 Task: Find connections with filter location Bosanska Krupa with filter topic #careerswith filter profile language Potuguese with filter current company Sungrow Power Supply Co., Ltd. with filter school Rajiv Gandhi Prodoyogiki Vishwavidyalaya, Bhopal with filter industry Glass, Ceramics and Concrete Manufacturing with filter service category Typing with filter keywords title Chief Engineer
Action: Mouse moved to (475, 92)
Screenshot: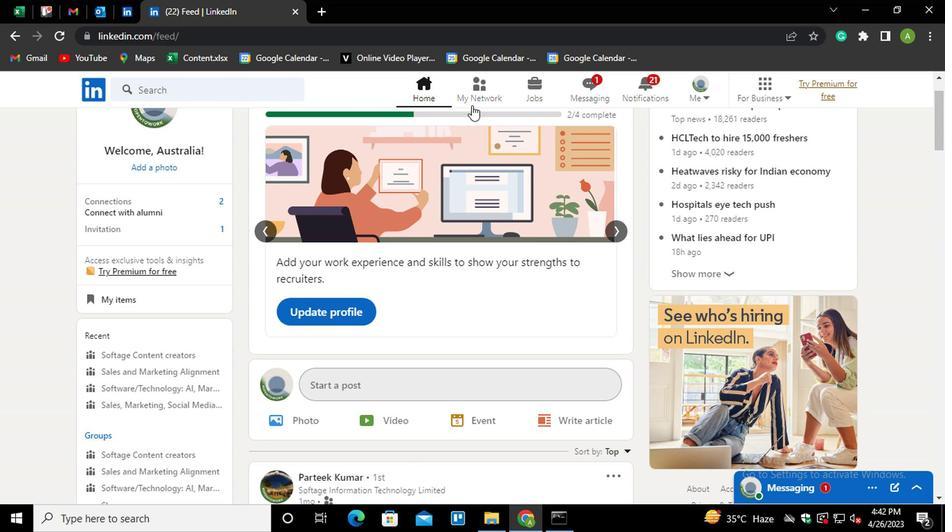 
Action: Mouse pressed left at (475, 92)
Screenshot: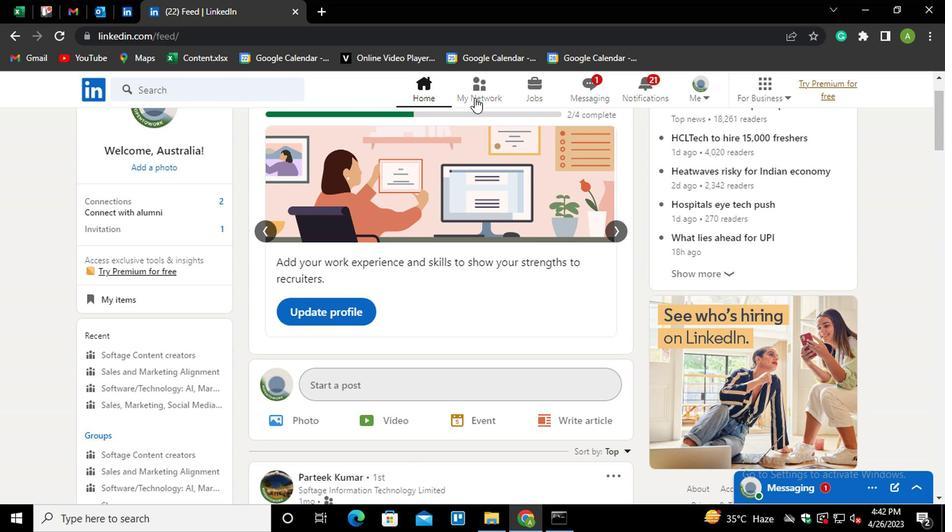 
Action: Mouse moved to (475, 88)
Screenshot: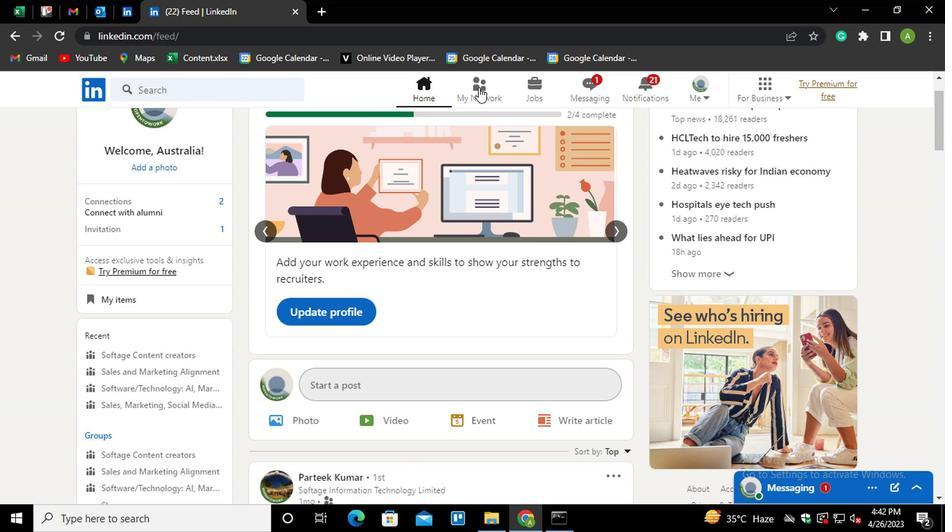 
Action: Mouse pressed left at (475, 88)
Screenshot: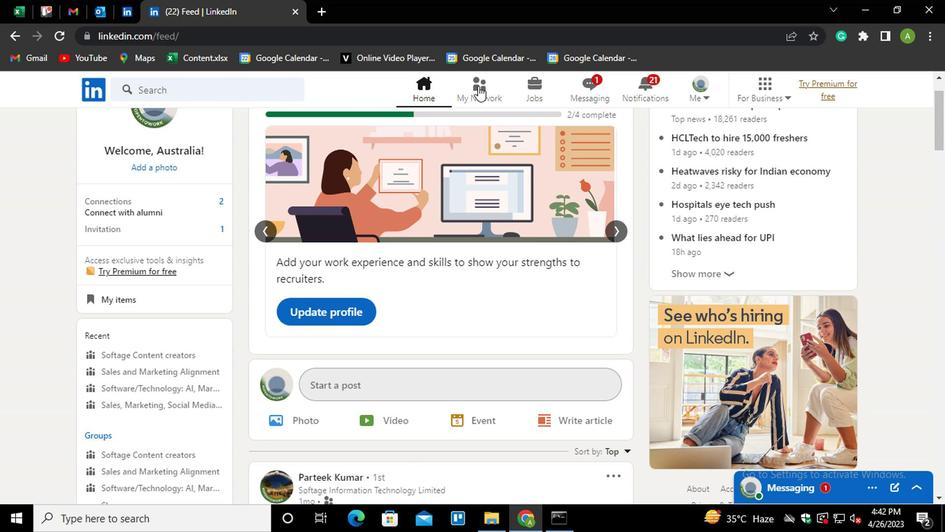 
Action: Mouse moved to (160, 165)
Screenshot: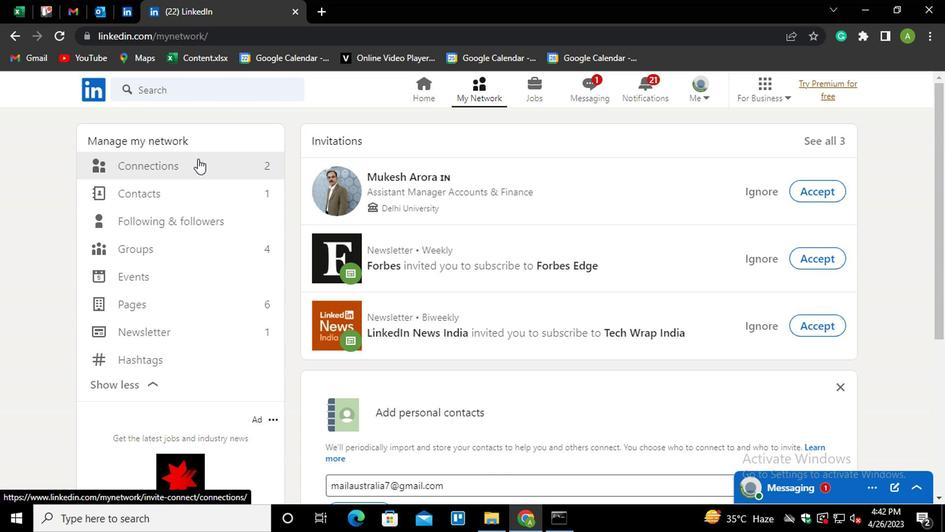 
Action: Mouse pressed left at (160, 165)
Screenshot: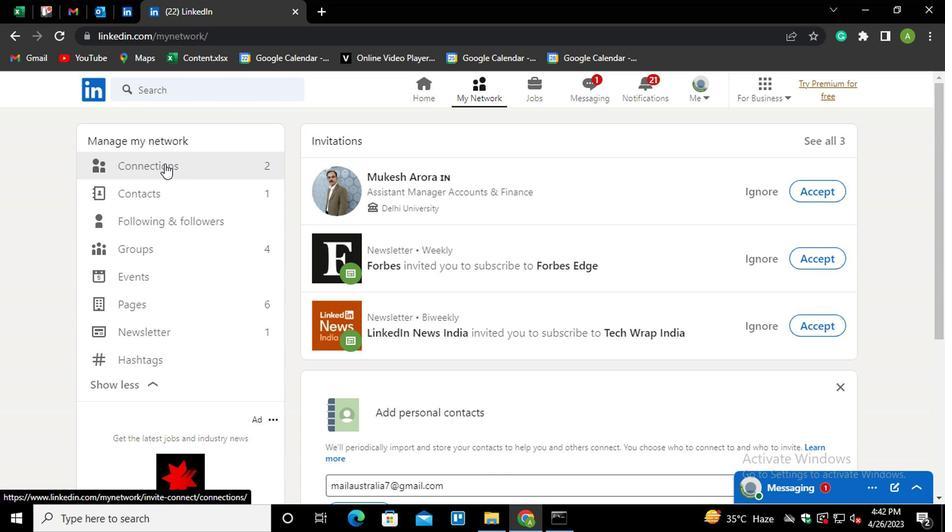 
Action: Mouse moved to (556, 171)
Screenshot: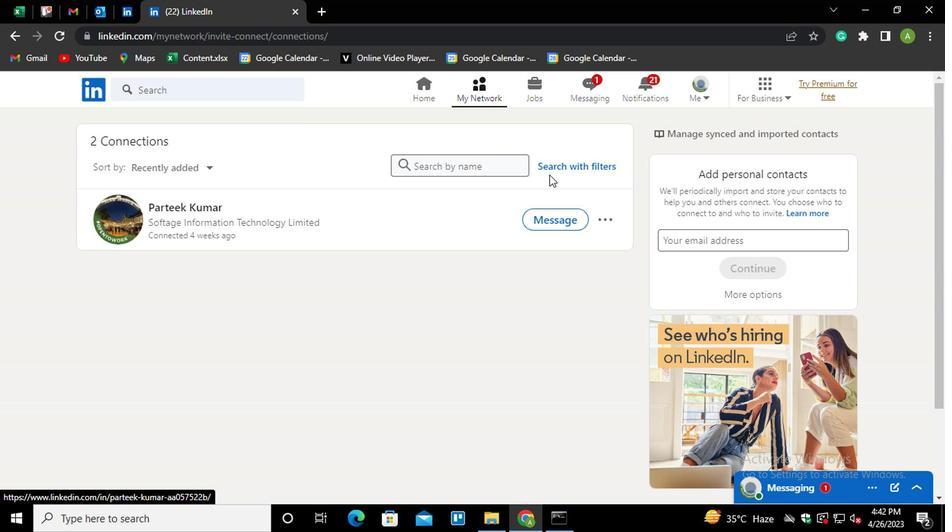 
Action: Mouse pressed left at (556, 171)
Screenshot: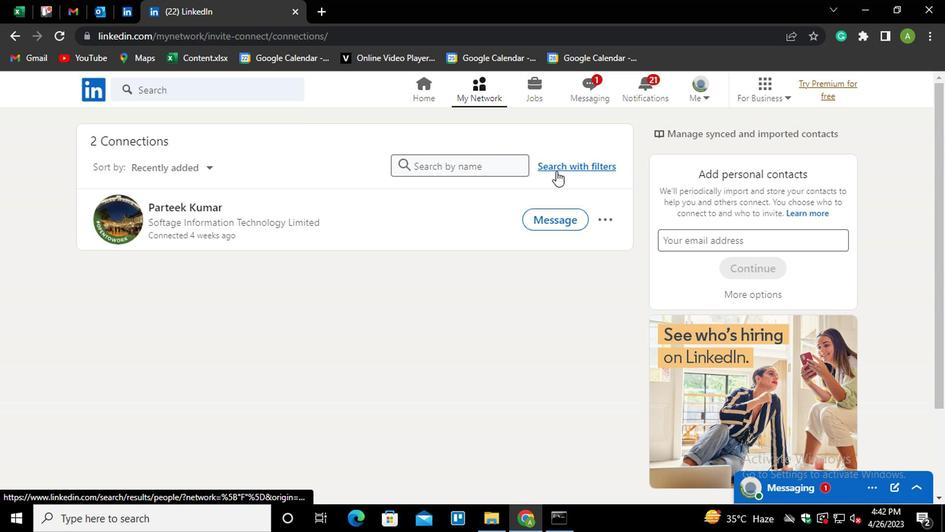 
Action: Mouse moved to (457, 133)
Screenshot: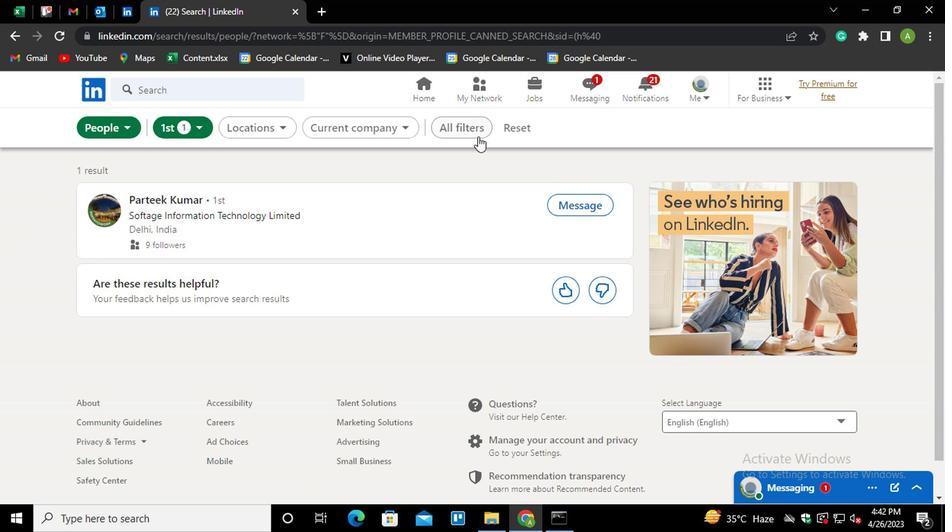 
Action: Mouse pressed left at (457, 133)
Screenshot: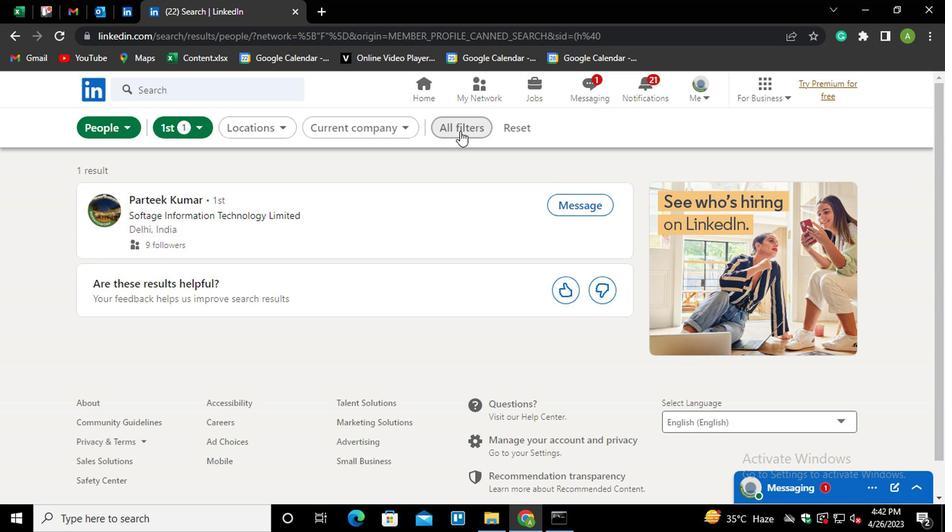 
Action: Mouse moved to (655, 255)
Screenshot: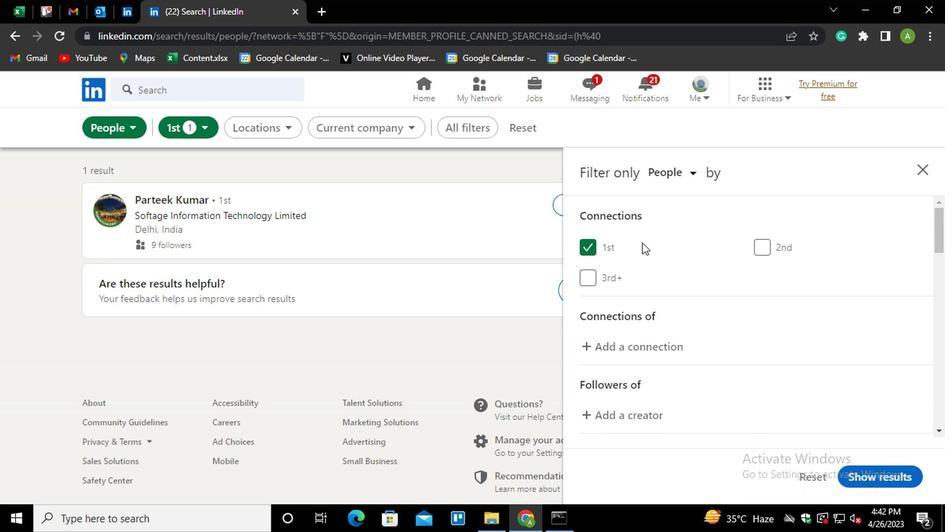 
Action: Mouse scrolled (655, 254) with delta (0, 0)
Screenshot: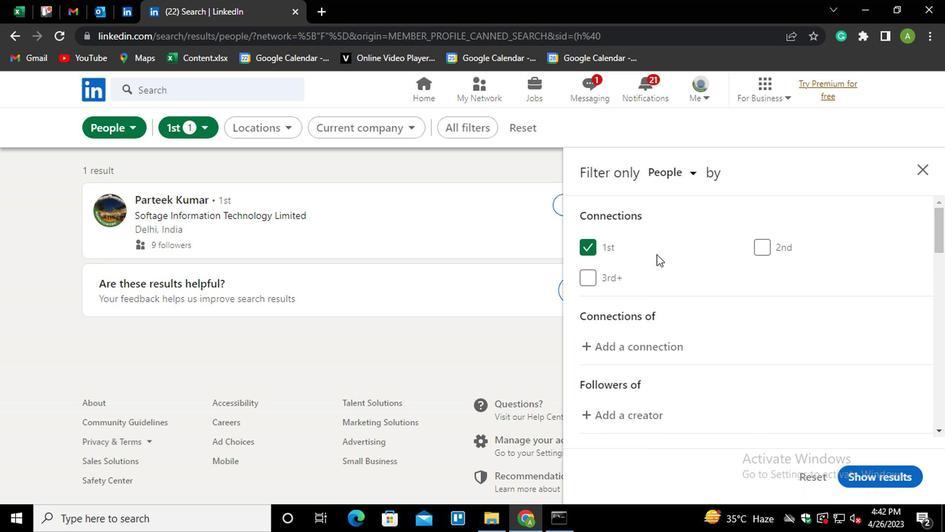 
Action: Mouse scrolled (655, 254) with delta (0, 0)
Screenshot: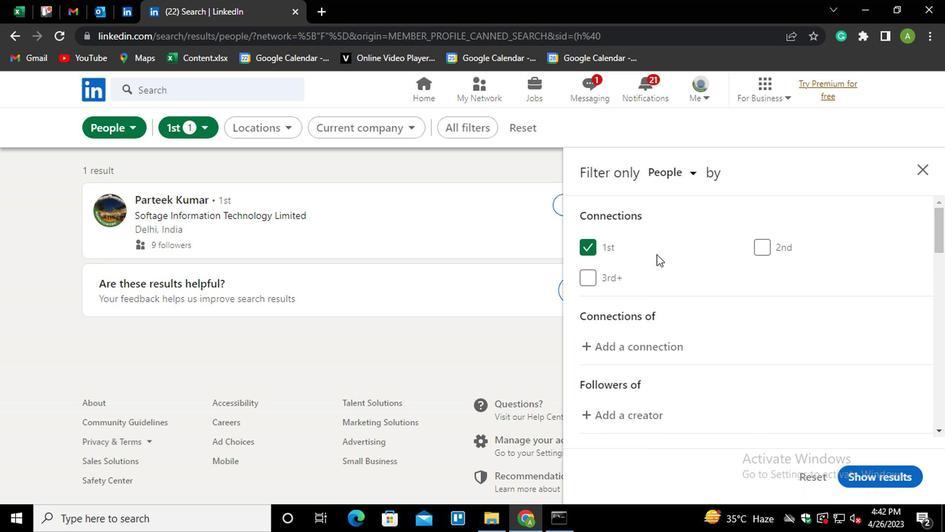 
Action: Mouse moved to (655, 263)
Screenshot: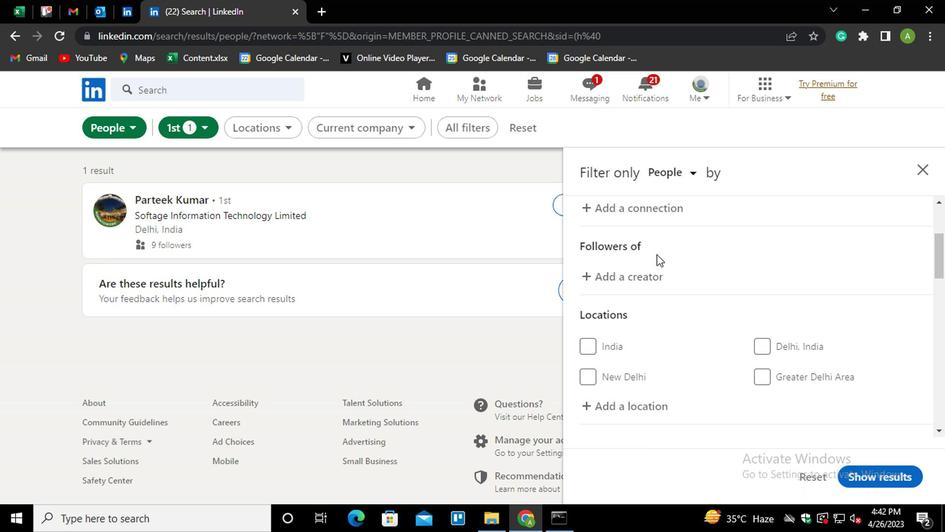 
Action: Mouse scrolled (655, 262) with delta (0, 0)
Screenshot: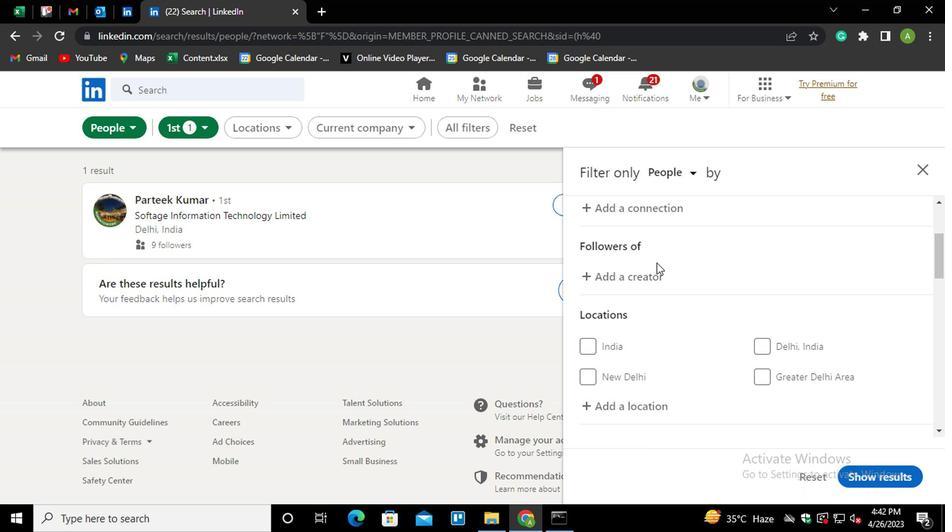 
Action: Mouse moved to (619, 340)
Screenshot: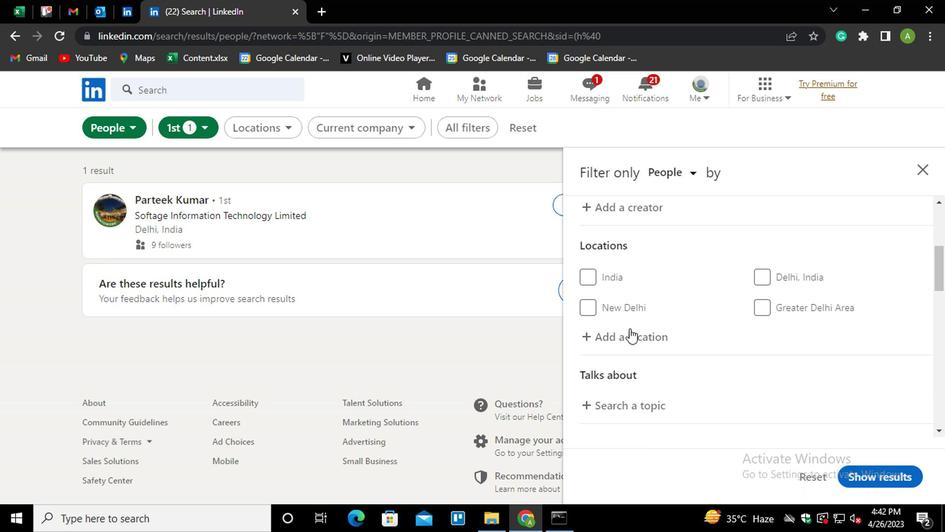 
Action: Mouse pressed left at (619, 340)
Screenshot: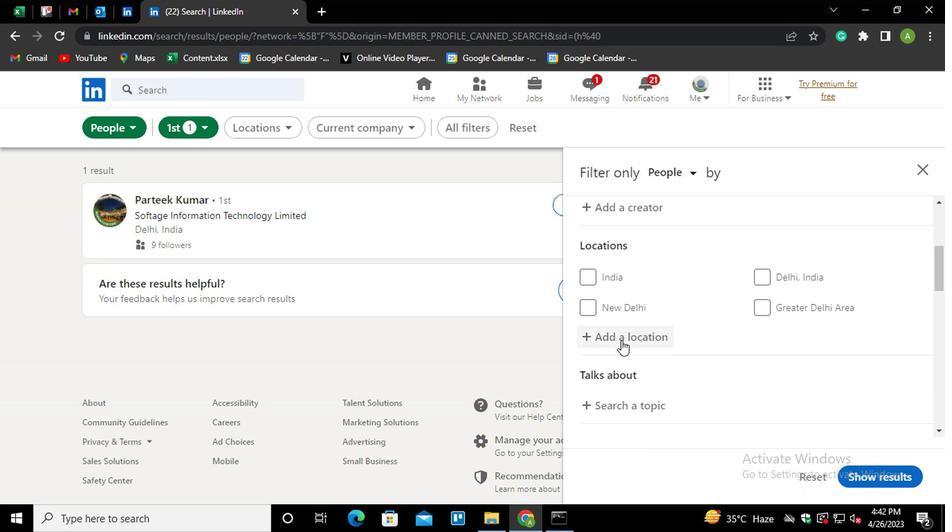
Action: Mouse moved to (634, 334)
Screenshot: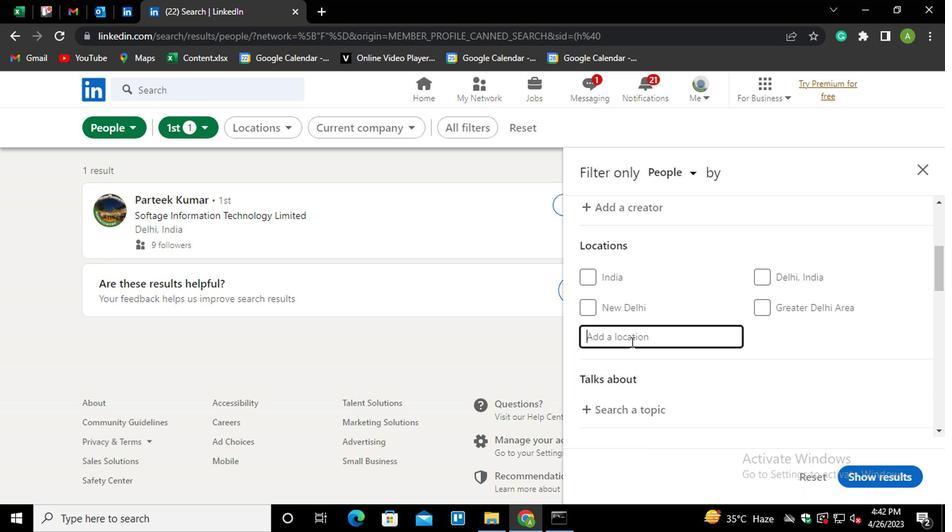 
Action: Mouse pressed left at (634, 334)
Screenshot: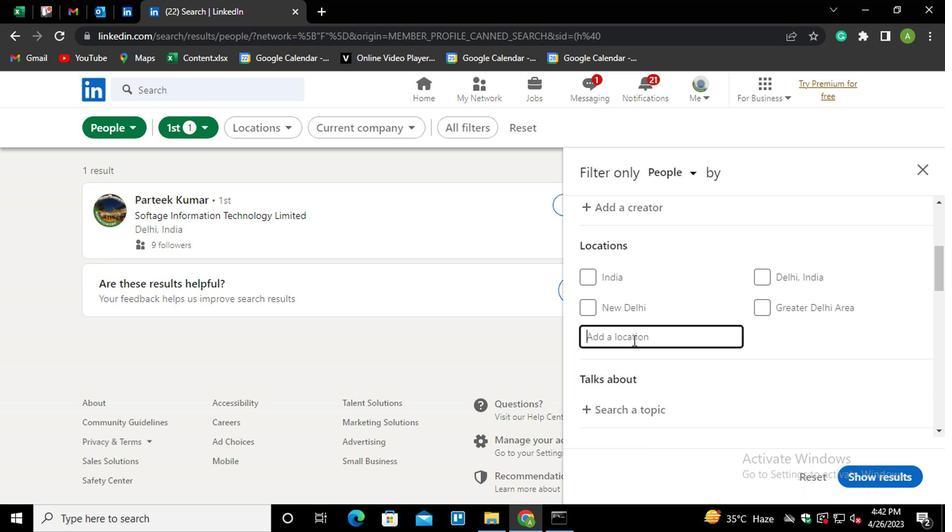 
Action: Mouse moved to (657, 321)
Screenshot: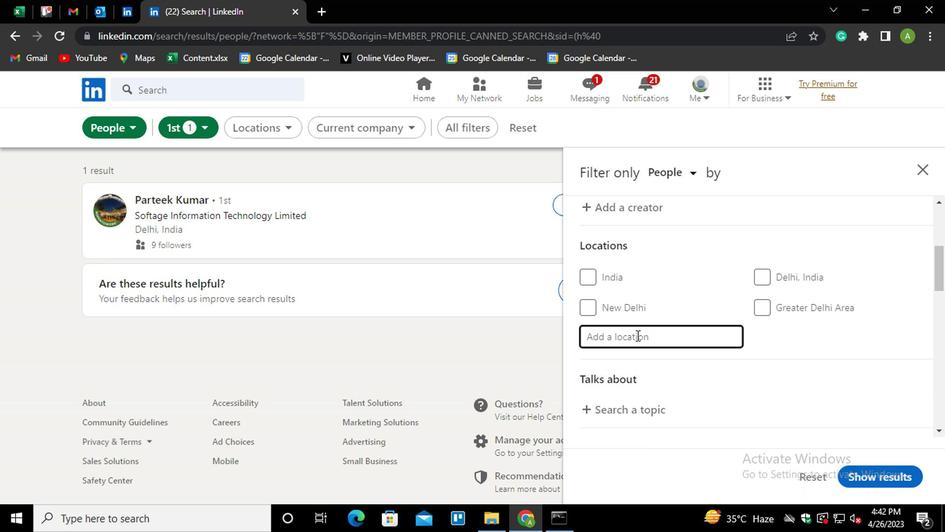 
Action: Key pressed <Key.shift_r>Bosanska<Key.down><Key.enter>
Screenshot: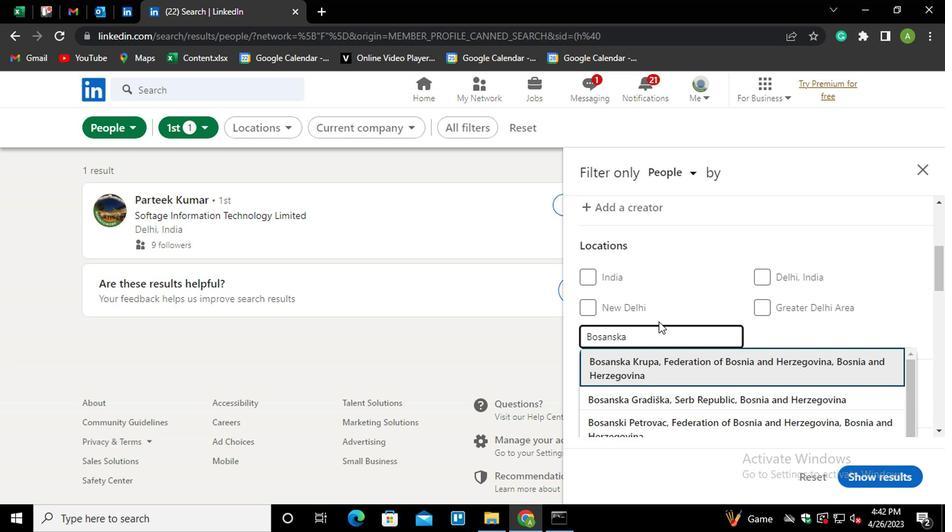 
Action: Mouse moved to (679, 292)
Screenshot: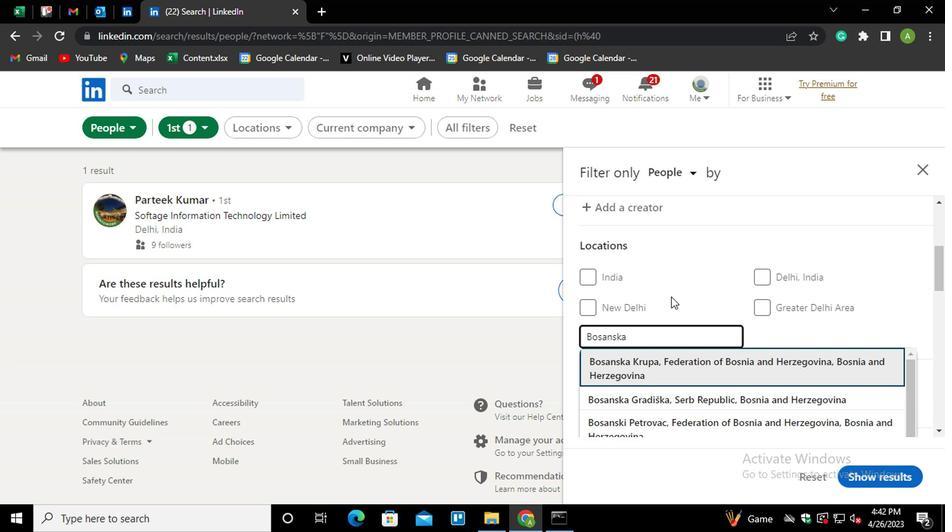 
Action: Mouse scrolled (679, 292) with delta (0, 0)
Screenshot: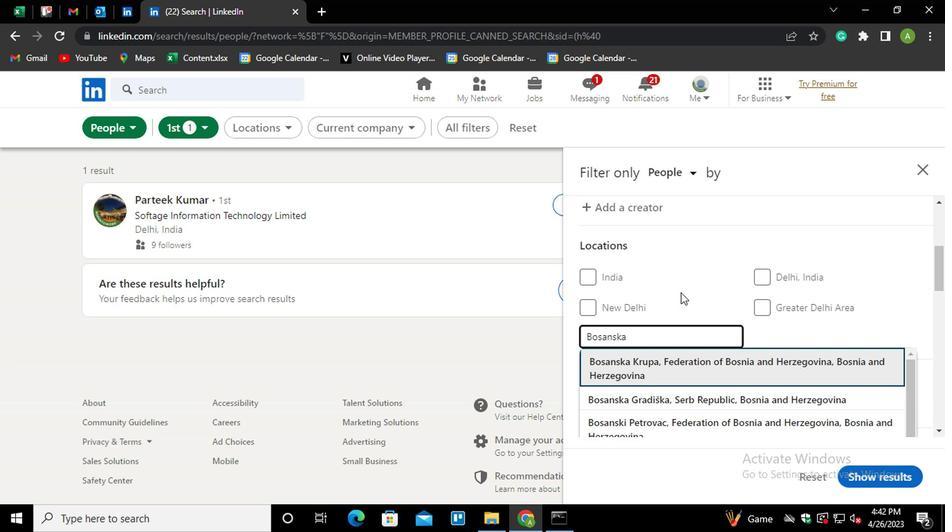 
Action: Mouse moved to (683, 290)
Screenshot: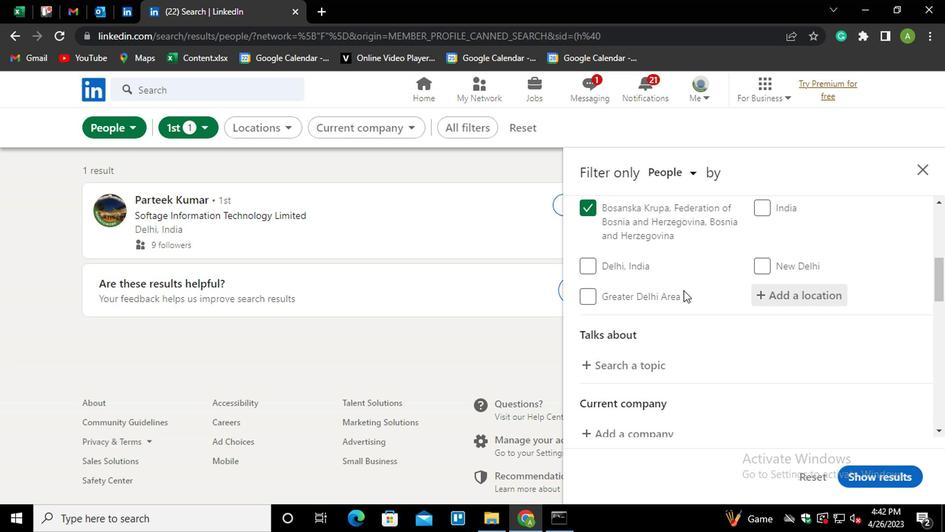 
Action: Mouse scrolled (683, 289) with delta (0, 0)
Screenshot: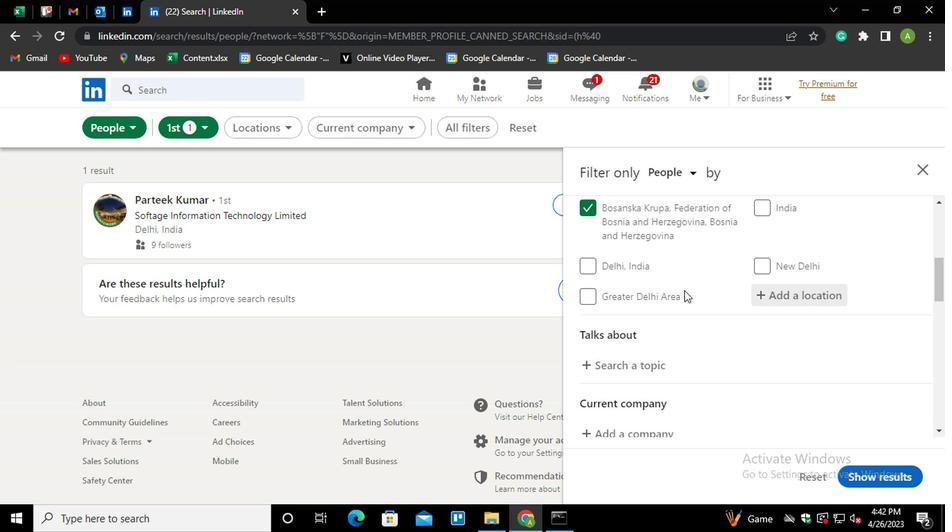 
Action: Mouse moved to (651, 299)
Screenshot: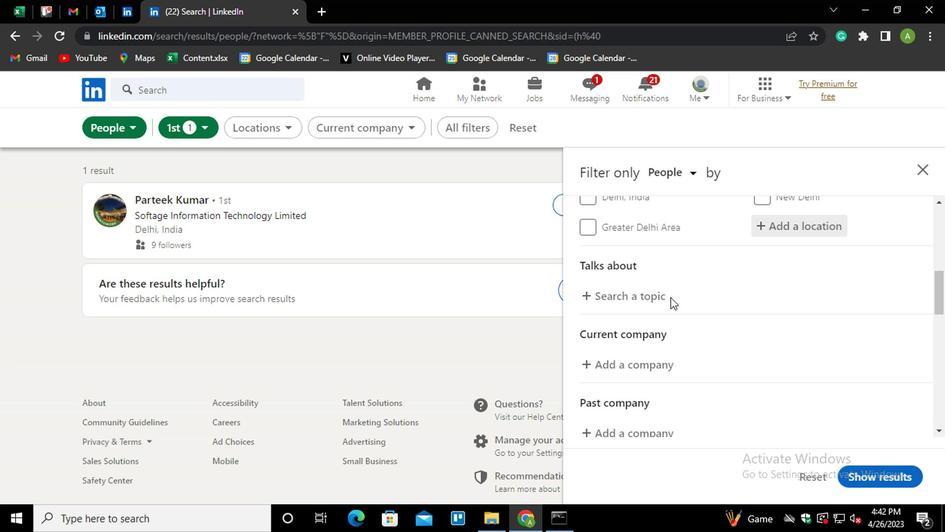 
Action: Mouse pressed left at (651, 299)
Screenshot: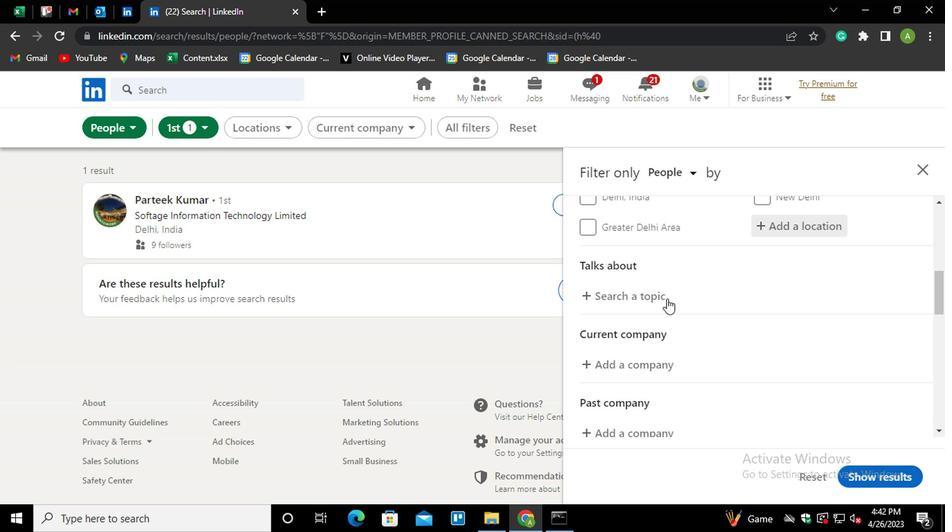 
Action: Mouse moved to (654, 298)
Screenshot: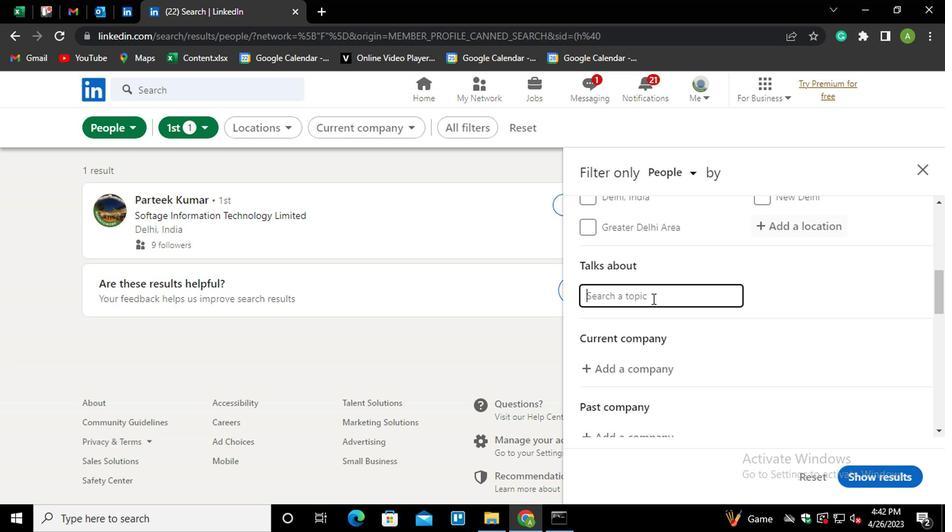 
Action: Mouse pressed left at (654, 298)
Screenshot: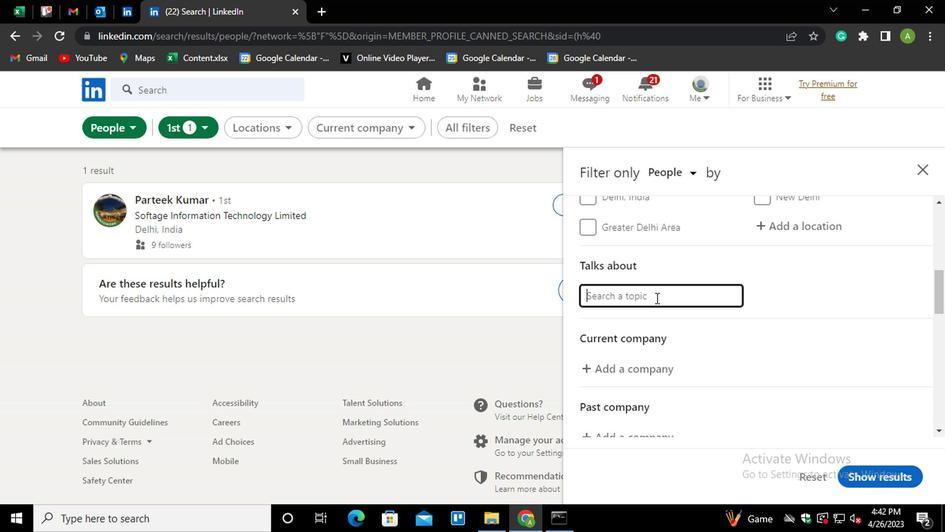 
Action: Key pressed <Key.shift>#CAREERS
Screenshot: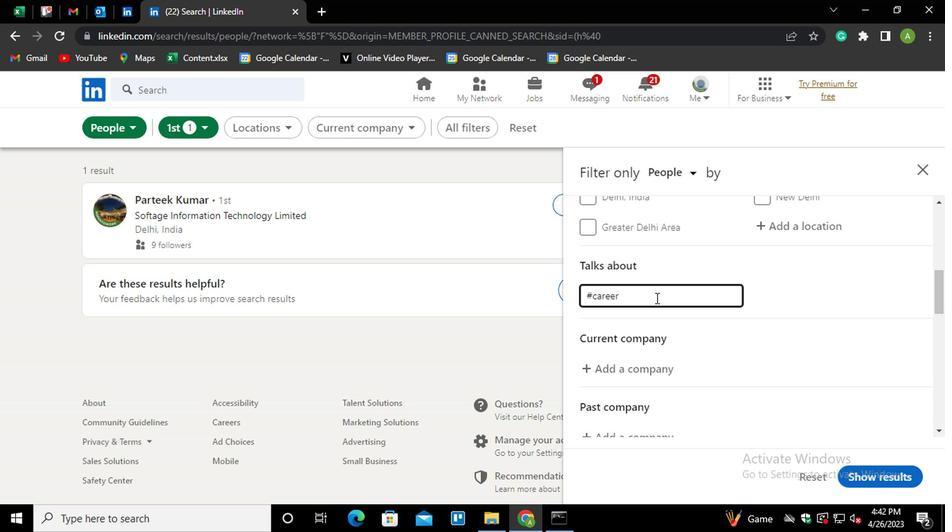 
Action: Mouse moved to (841, 296)
Screenshot: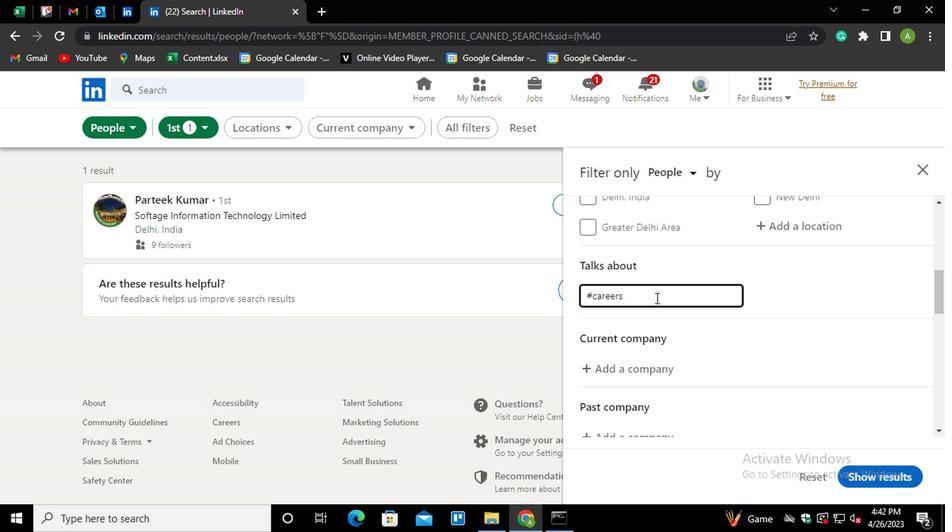 
Action: Mouse pressed left at (841, 296)
Screenshot: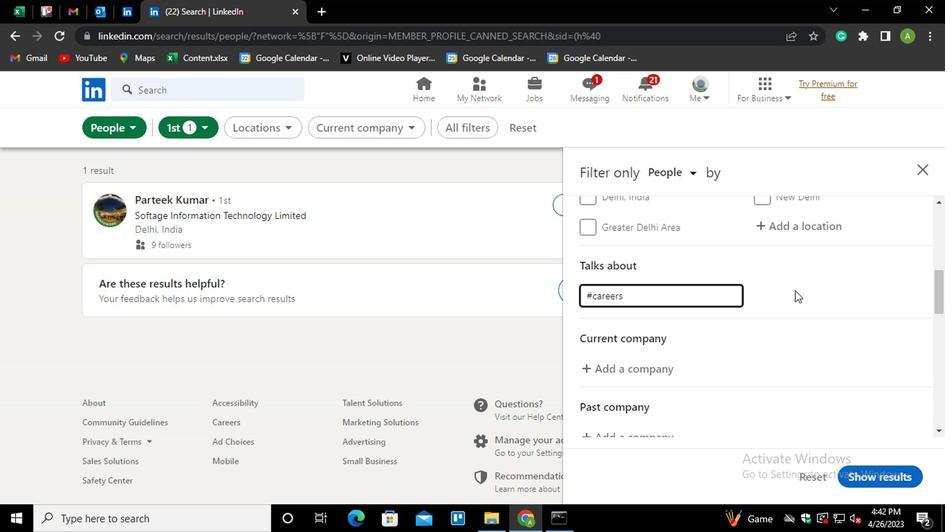 
Action: Mouse moved to (657, 362)
Screenshot: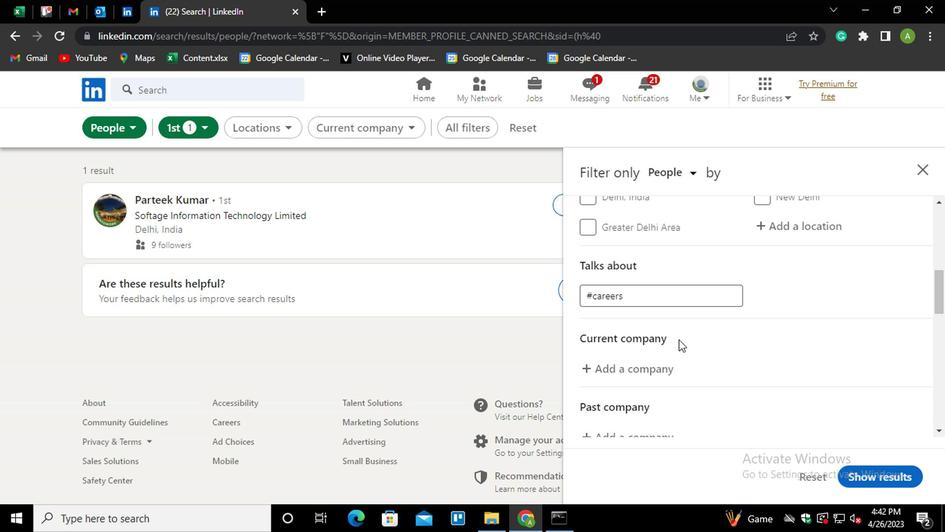 
Action: Mouse pressed left at (657, 362)
Screenshot: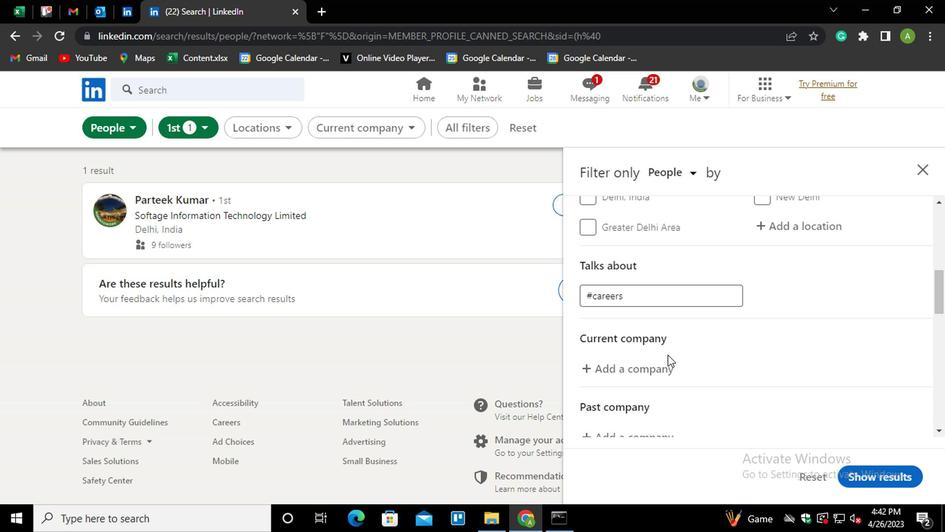 
Action: Mouse moved to (658, 366)
Screenshot: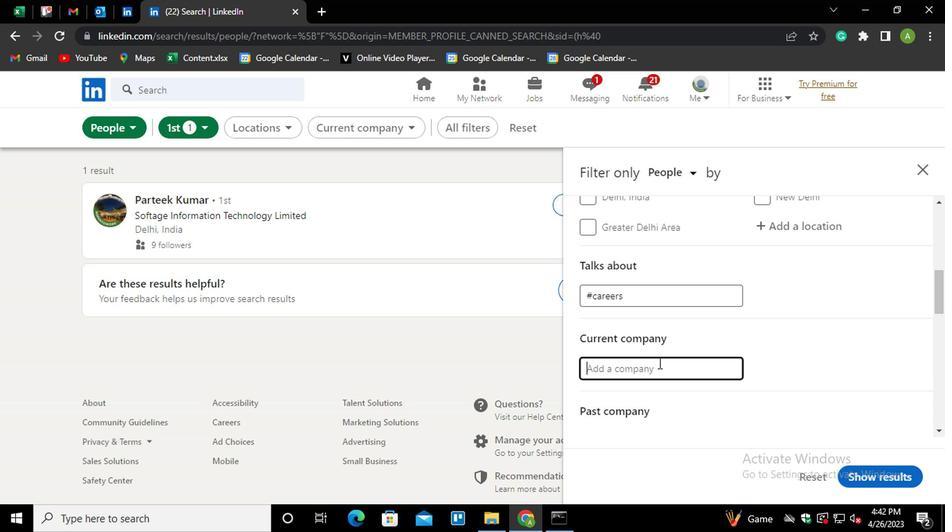 
Action: Mouse pressed left at (658, 366)
Screenshot: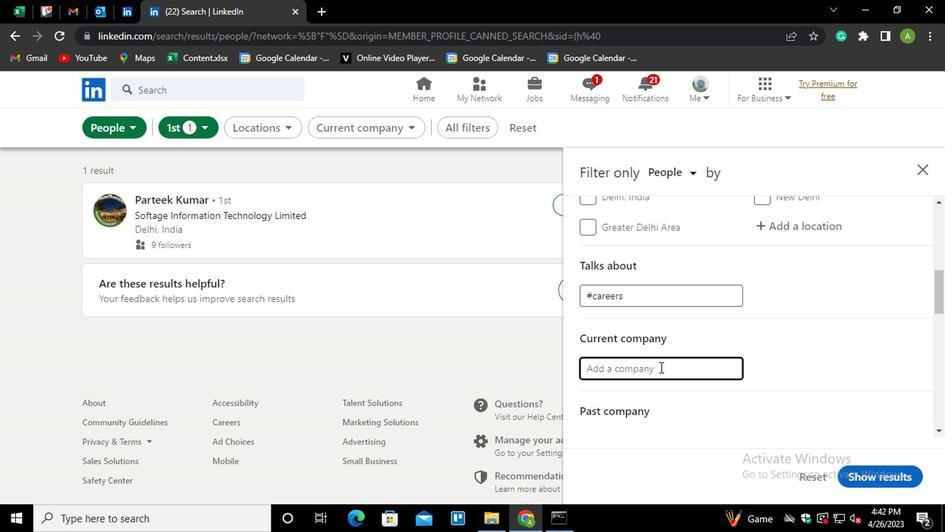 
Action: Mouse moved to (659, 366)
Screenshot: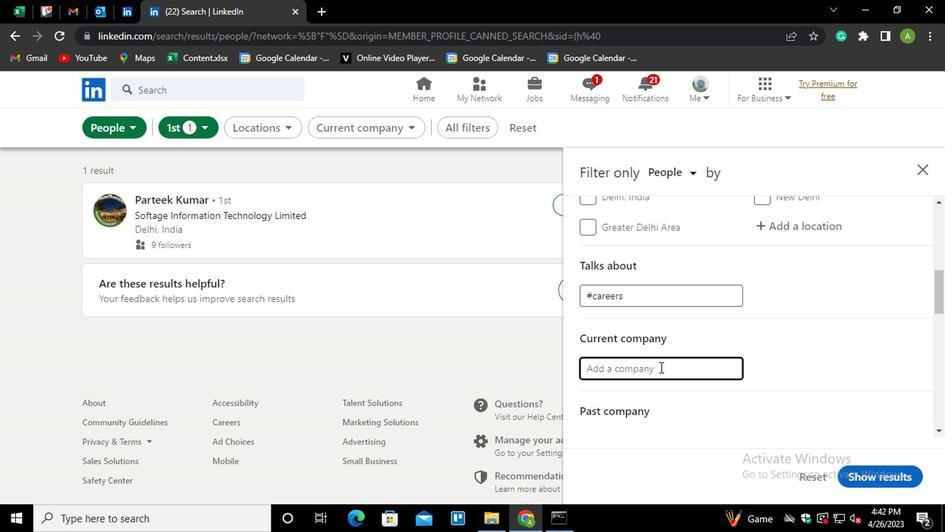 
Action: Key pressed <Key.shift>SUNGROW<Key.down><Key.enter>
Screenshot: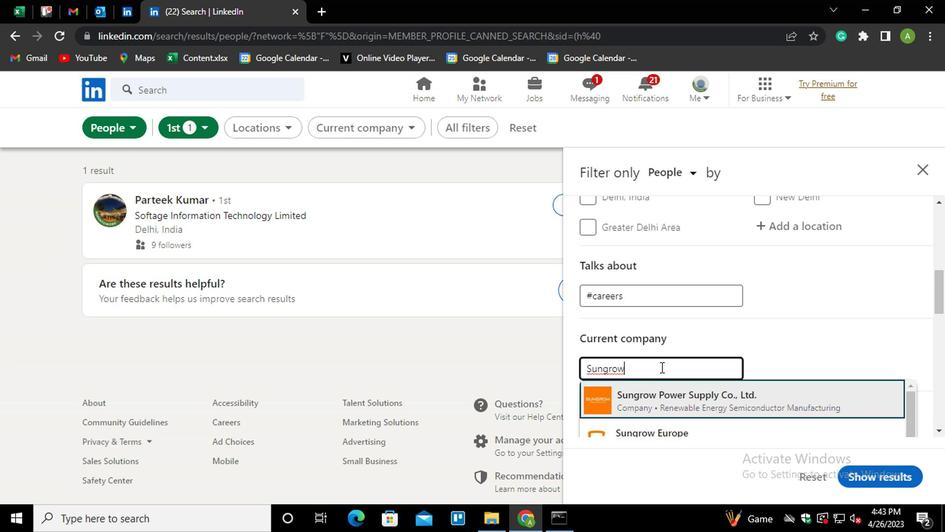 
Action: Mouse moved to (783, 299)
Screenshot: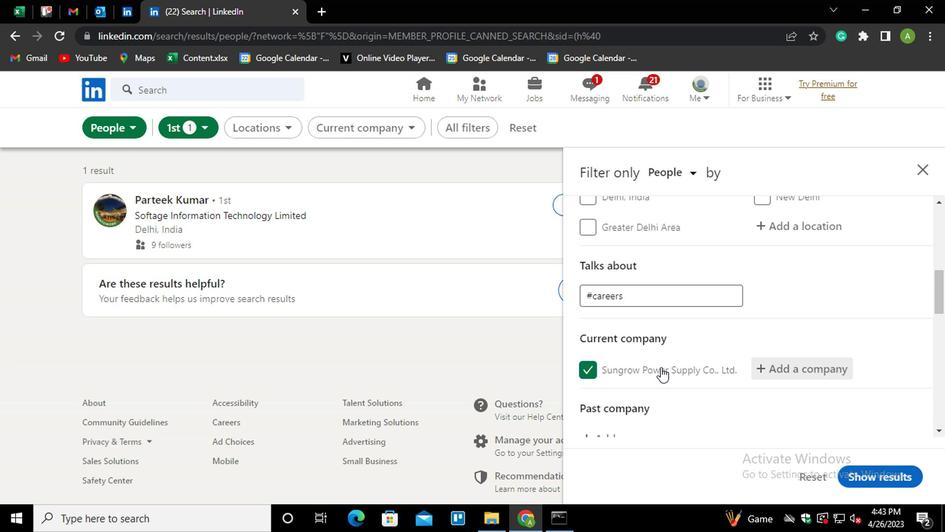 
Action: Mouse scrolled (783, 299) with delta (0, 0)
Screenshot: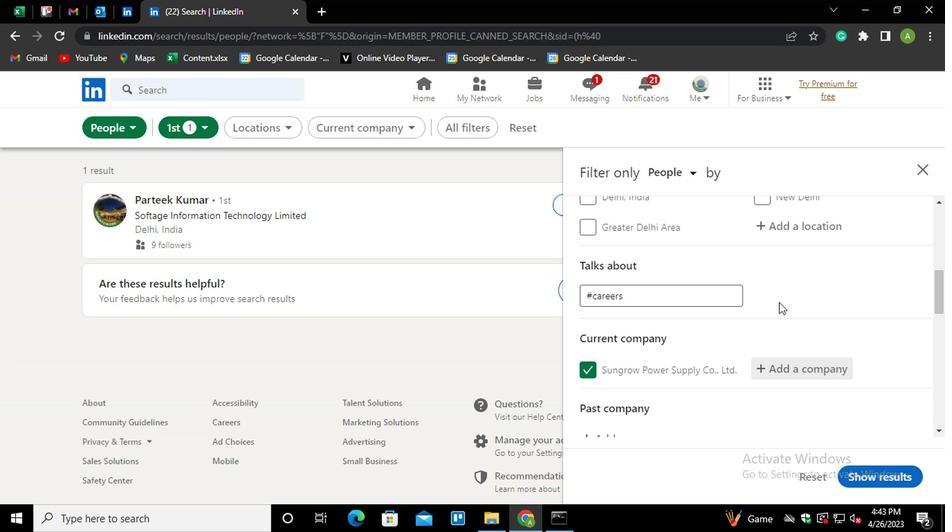 
Action: Mouse scrolled (783, 299) with delta (0, 0)
Screenshot: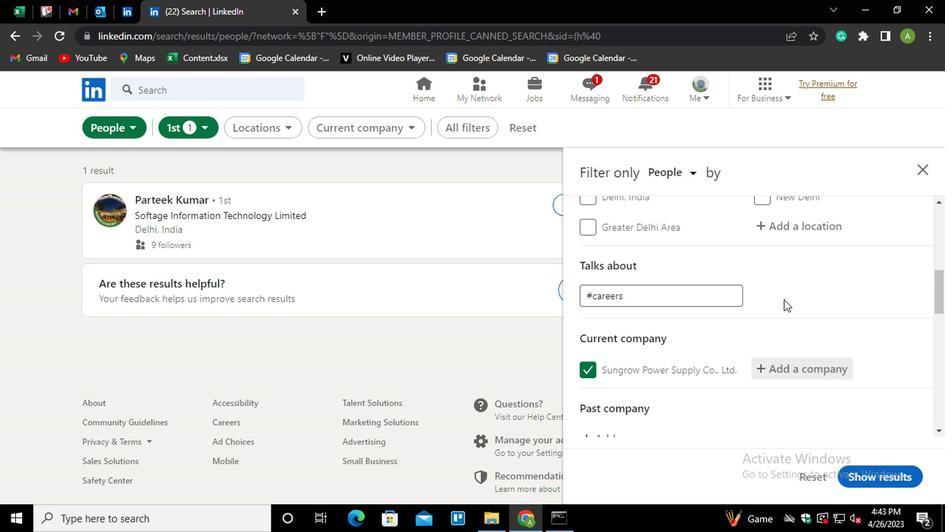 
Action: Mouse scrolled (783, 299) with delta (0, 0)
Screenshot: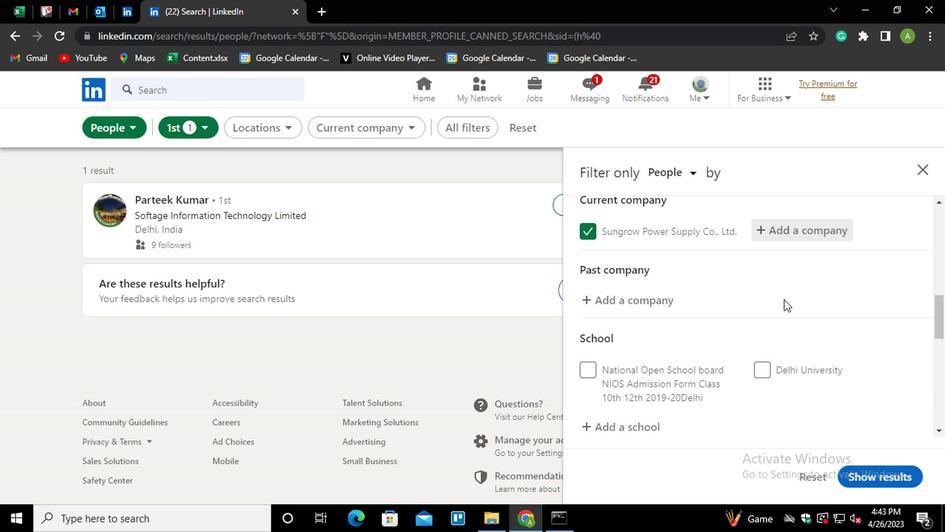 
Action: Mouse moved to (634, 352)
Screenshot: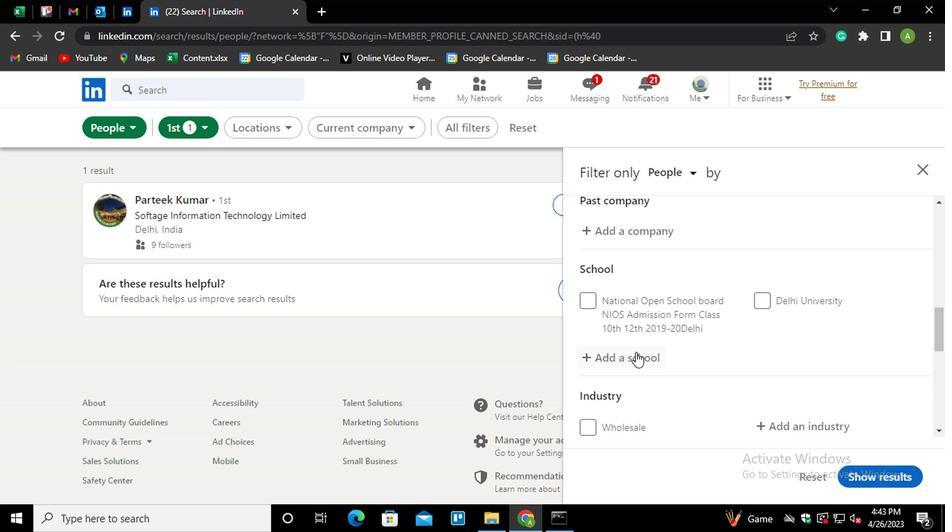 
Action: Mouse pressed left at (634, 352)
Screenshot: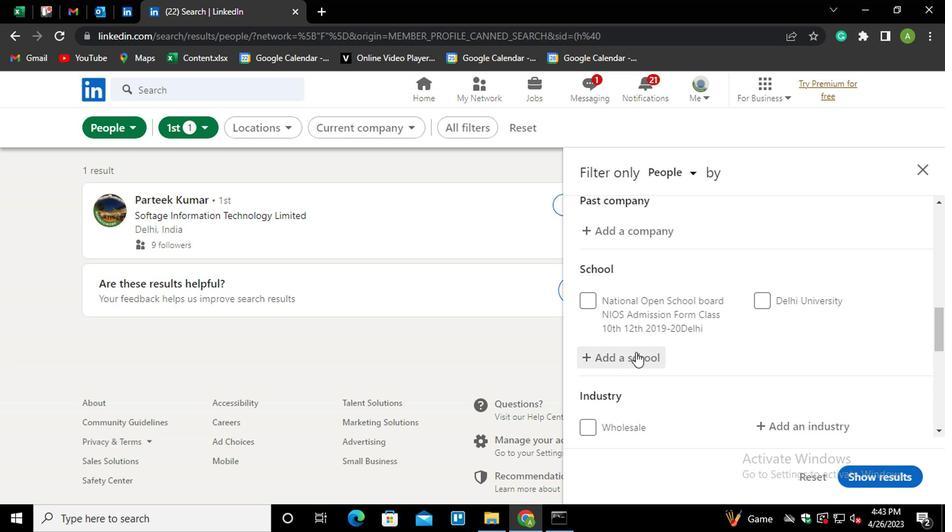 
Action: Mouse moved to (644, 356)
Screenshot: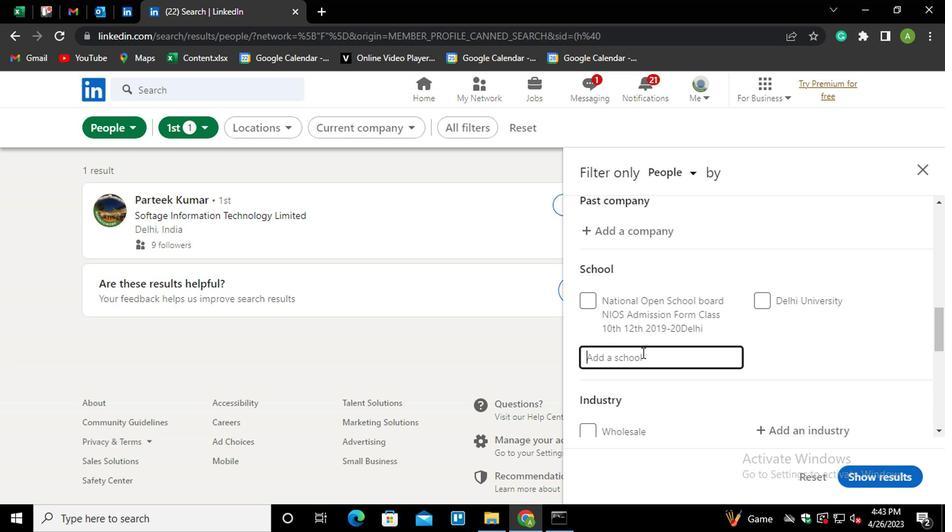 
Action: Mouse pressed left at (644, 356)
Screenshot: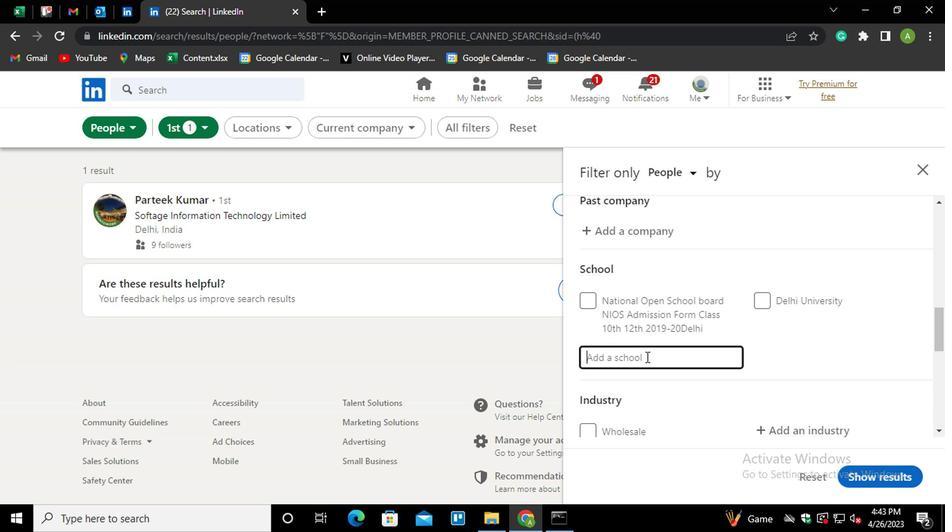 
Action: Mouse moved to (645, 356)
Screenshot: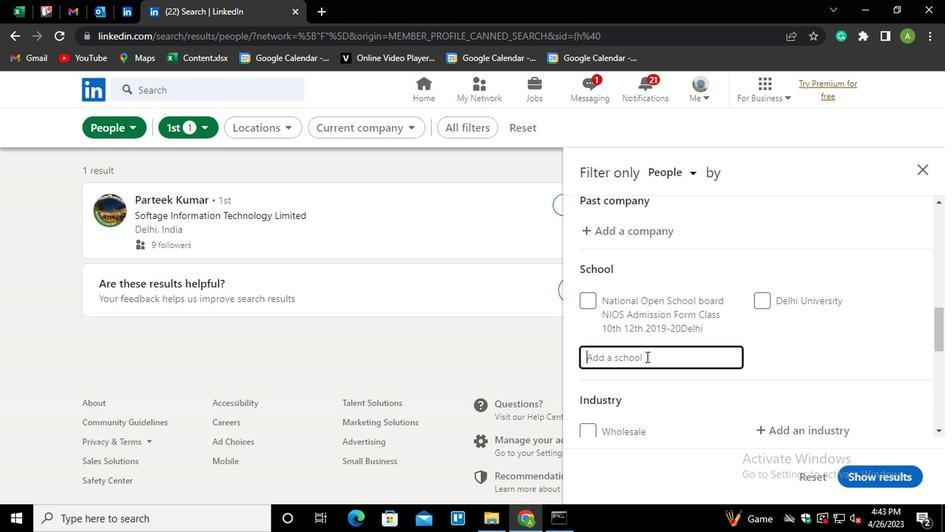 
Action: Key pressed <Key.shift>RAJIV
Screenshot: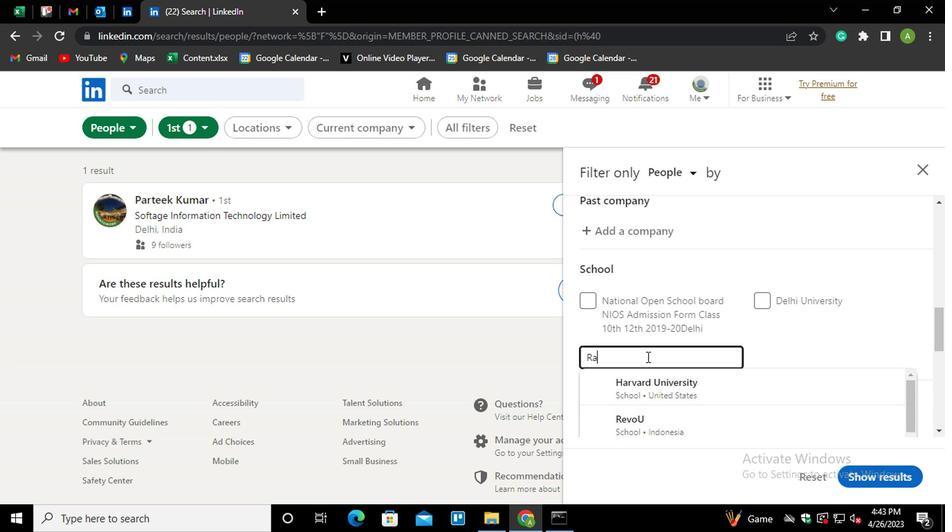 
Action: Mouse moved to (678, 326)
Screenshot: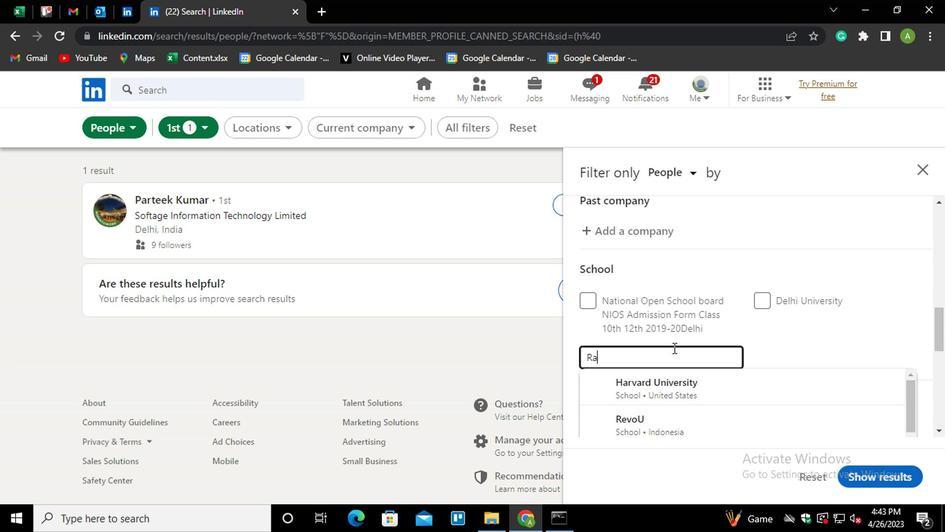 
Action: Mouse scrolled (678, 325) with delta (0, 0)
Screenshot: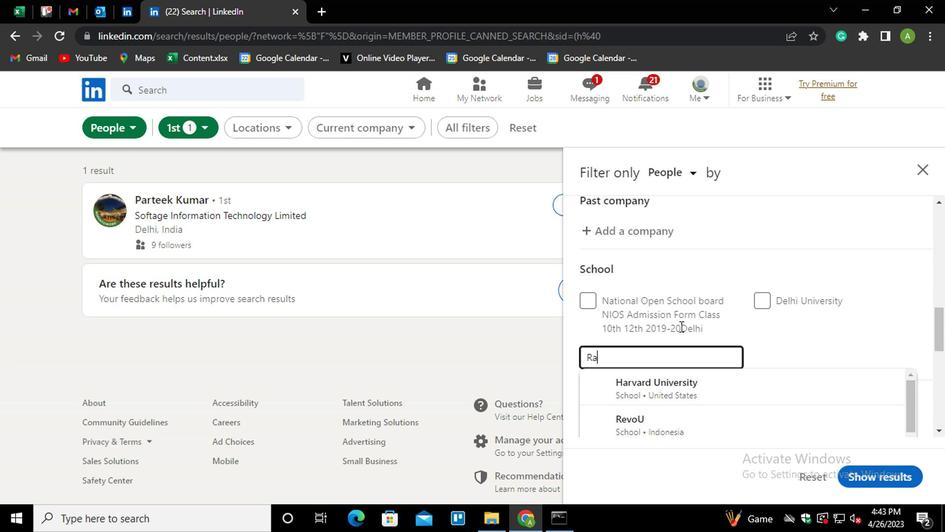 
Action: Mouse scrolled (678, 325) with delta (0, 0)
Screenshot: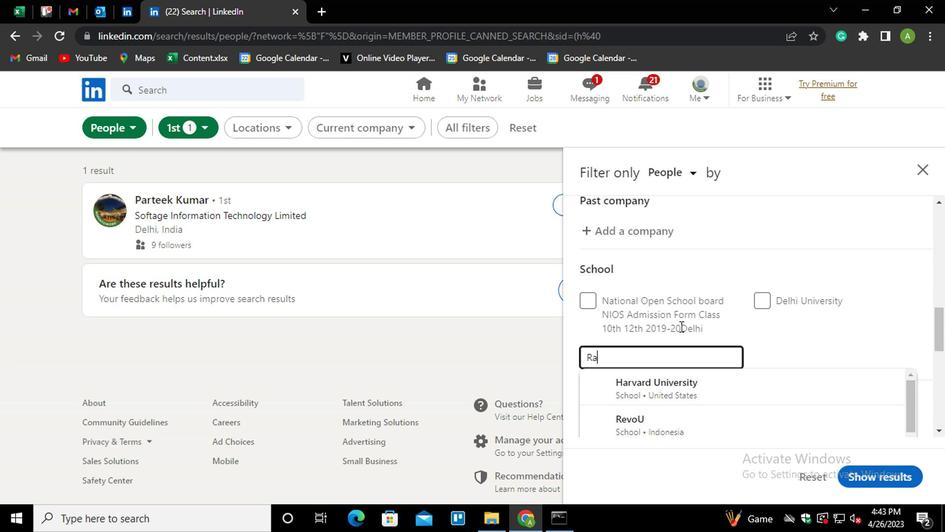 
Action: Mouse moved to (683, 306)
Screenshot: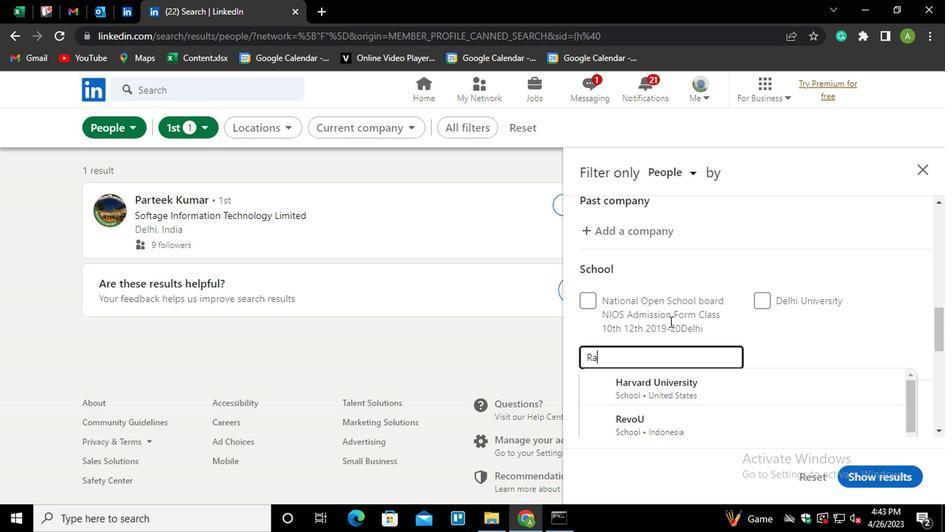 
Action: Mouse scrolled (683, 305) with delta (0, 0)
Screenshot: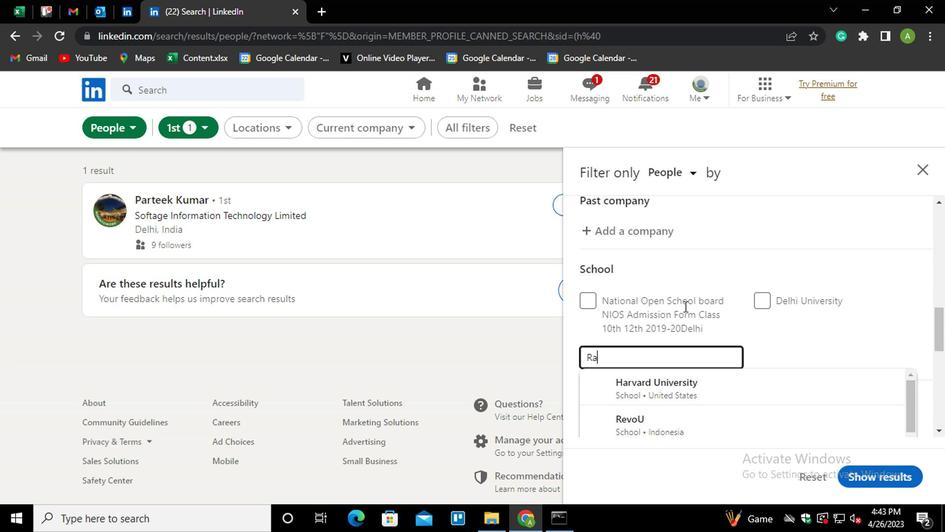 
Action: Mouse moved to (673, 281)
Screenshot: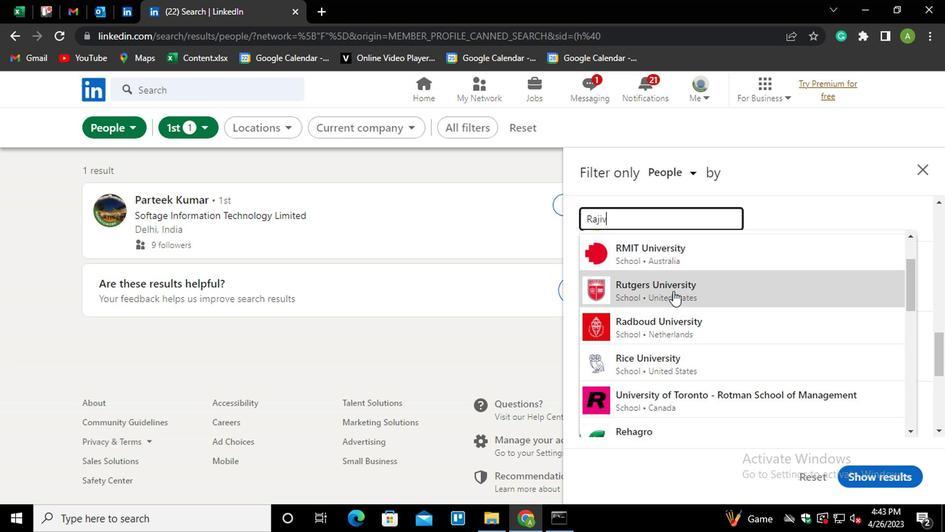 
Action: Mouse scrolled (673, 282) with delta (0, 0)
Screenshot: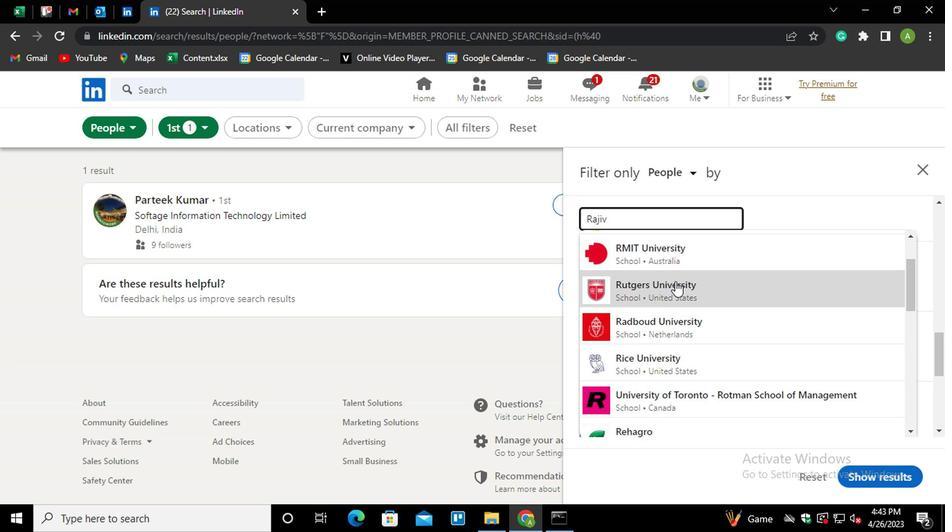 
Action: Mouse moved to (669, 215)
Screenshot: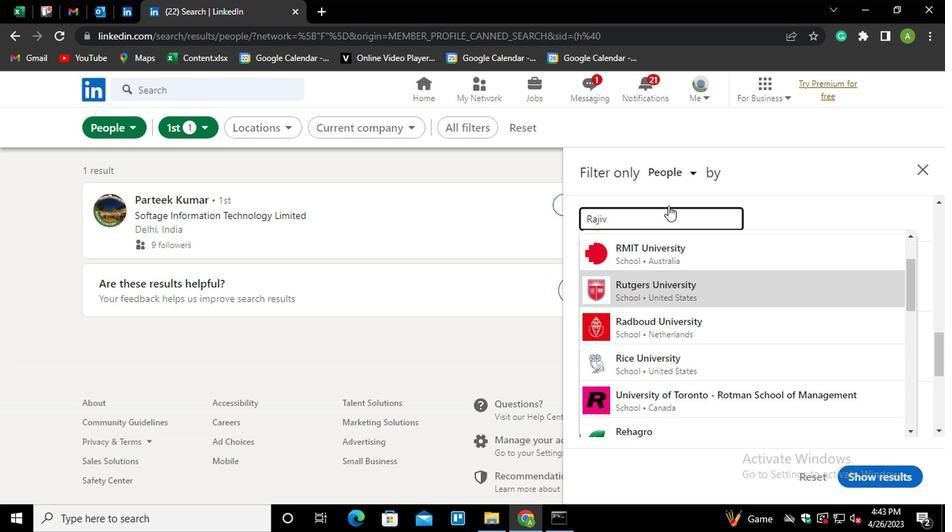 
Action: Mouse pressed left at (669, 215)
Screenshot: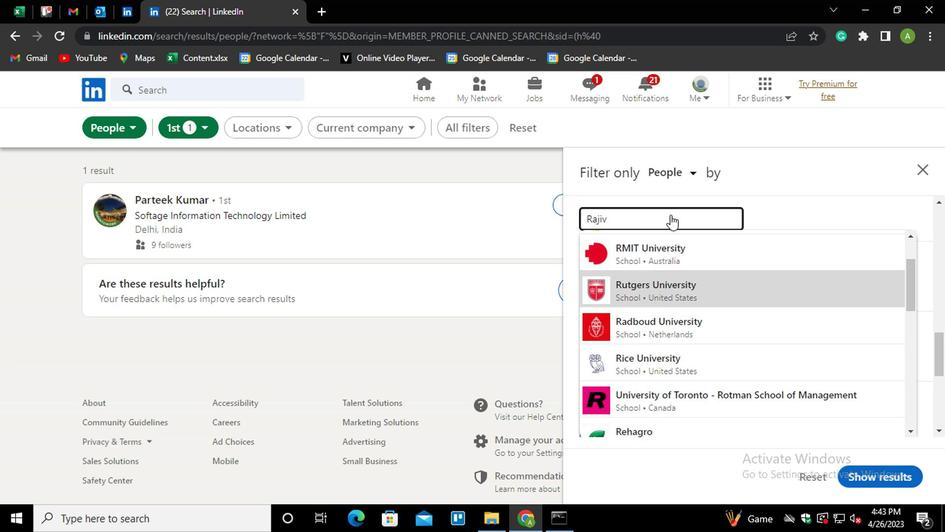 
Action: Mouse moved to (658, 218)
Screenshot: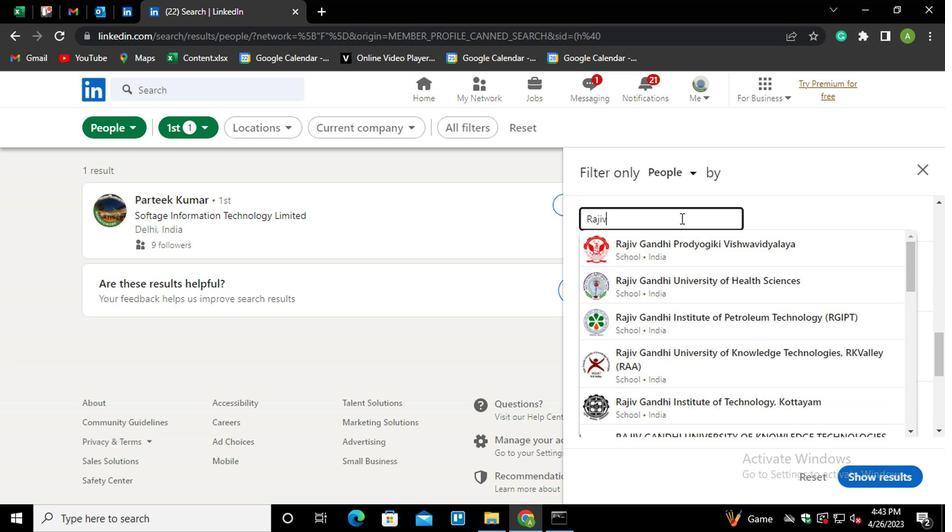
Action: Key pressed <Key.down><Key.enter>
Screenshot: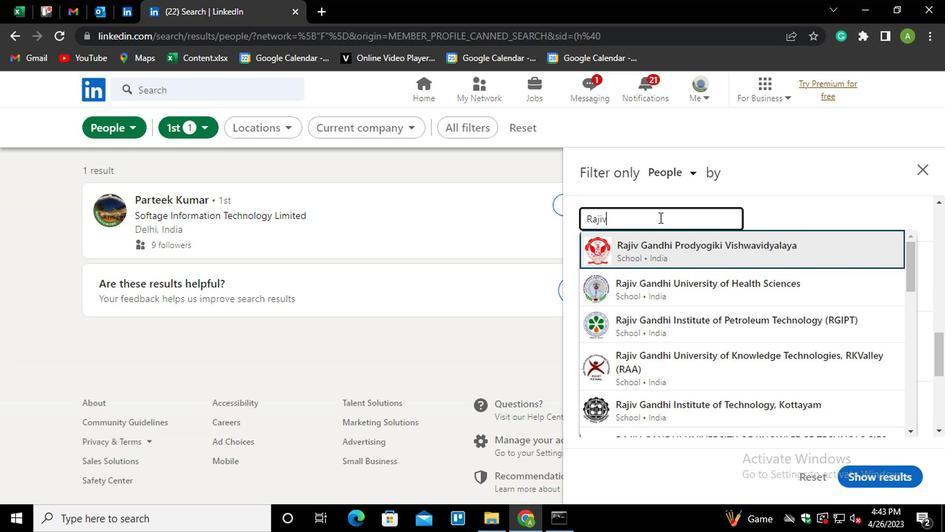 
Action: Mouse moved to (697, 286)
Screenshot: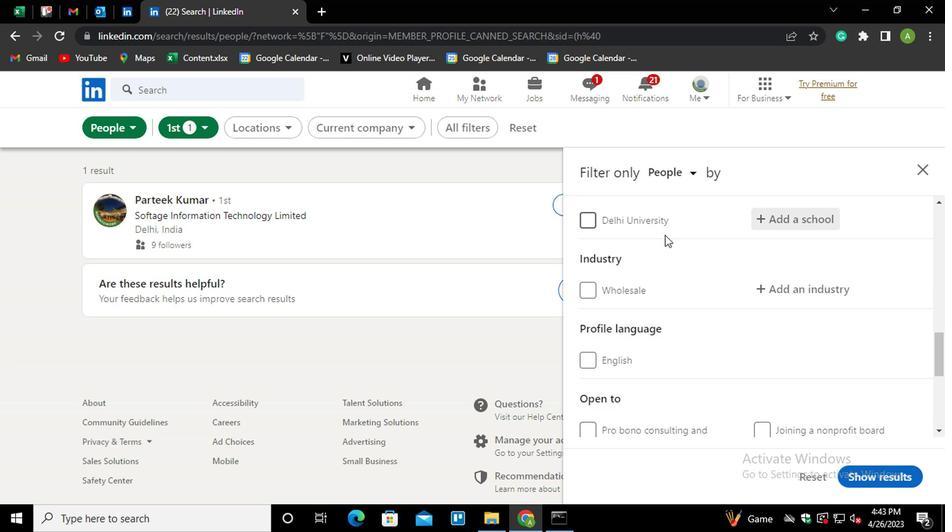 
Action: Mouse scrolled (697, 285) with delta (0, 0)
Screenshot: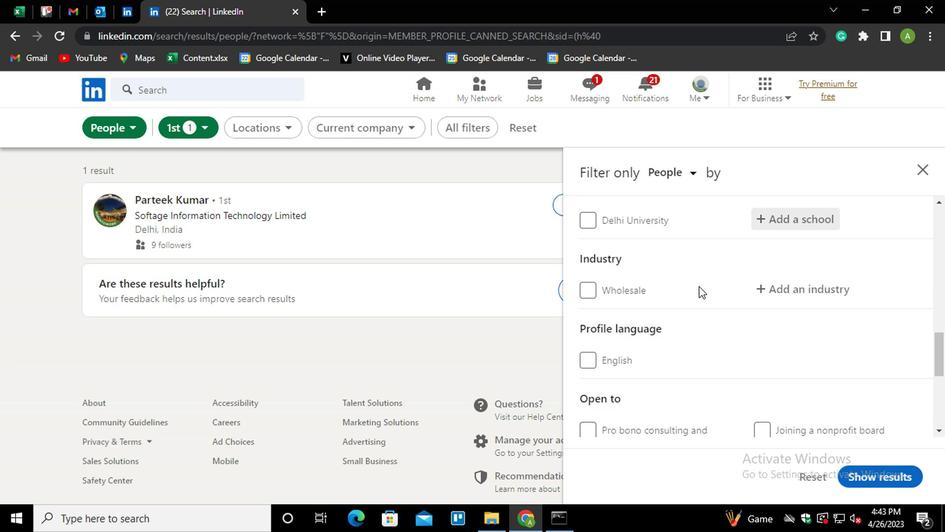 
Action: Mouse moved to (795, 226)
Screenshot: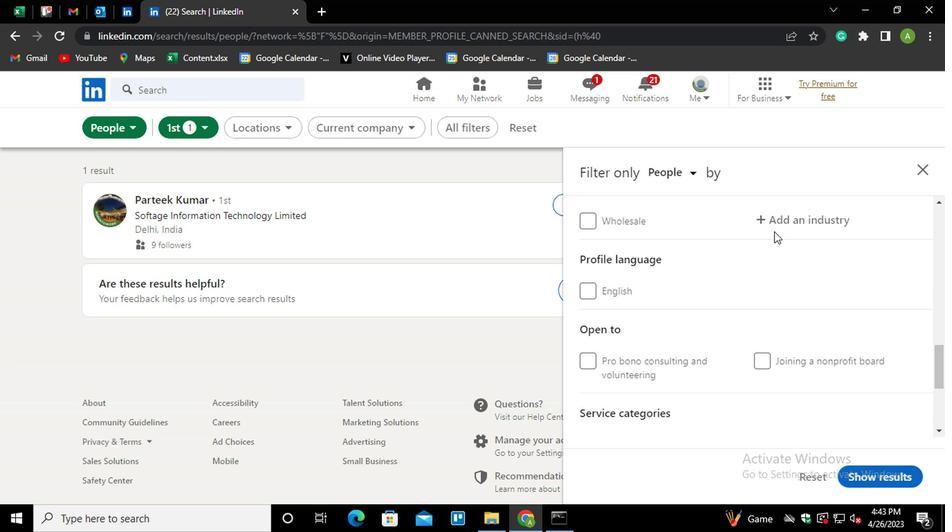 
Action: Mouse pressed left at (795, 226)
Screenshot: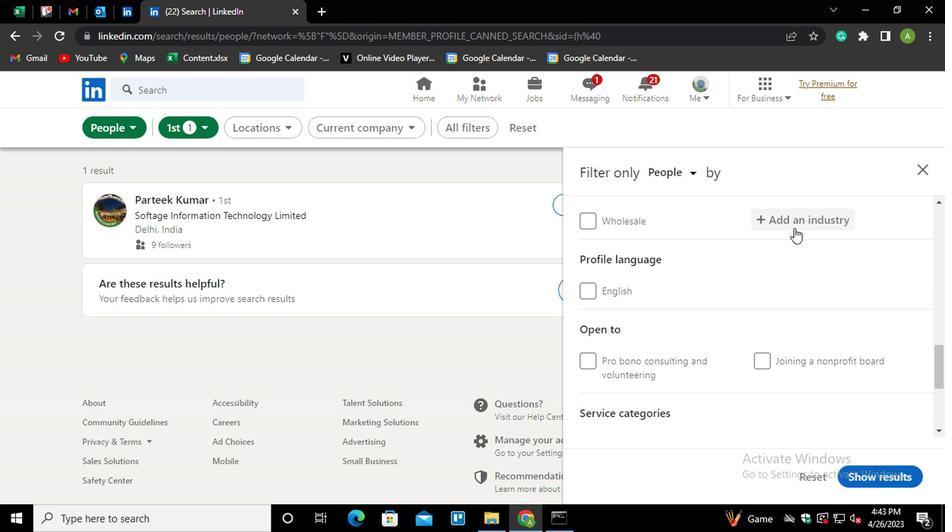 
Action: Mouse moved to (800, 218)
Screenshot: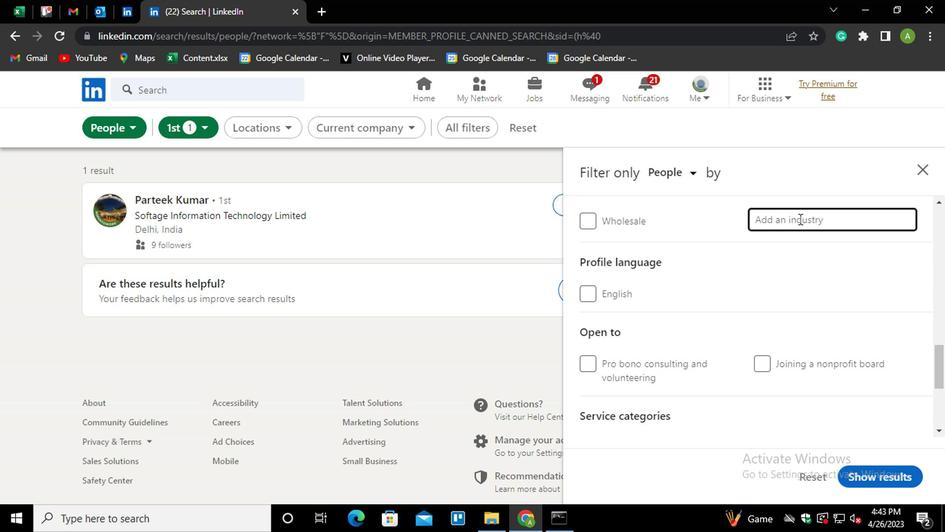 
Action: Mouse pressed left at (800, 218)
Screenshot: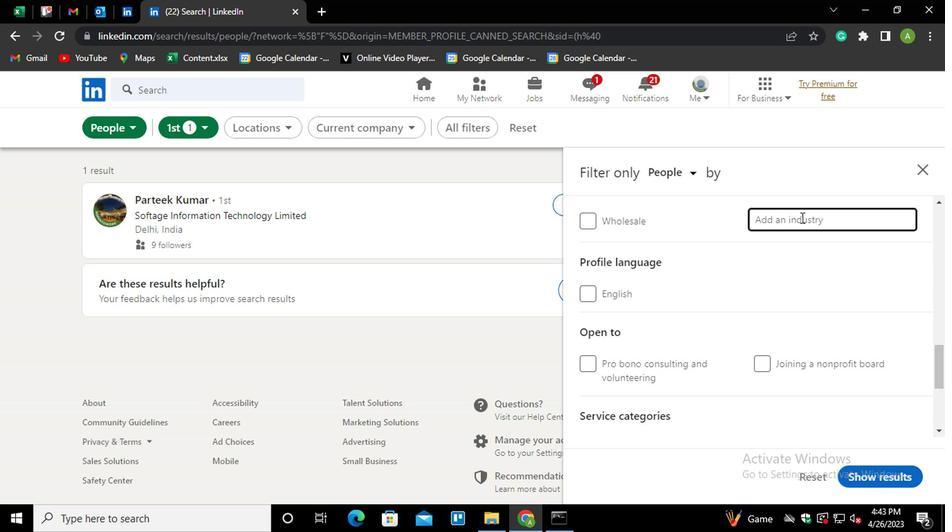 
Action: Mouse moved to (820, 205)
Screenshot: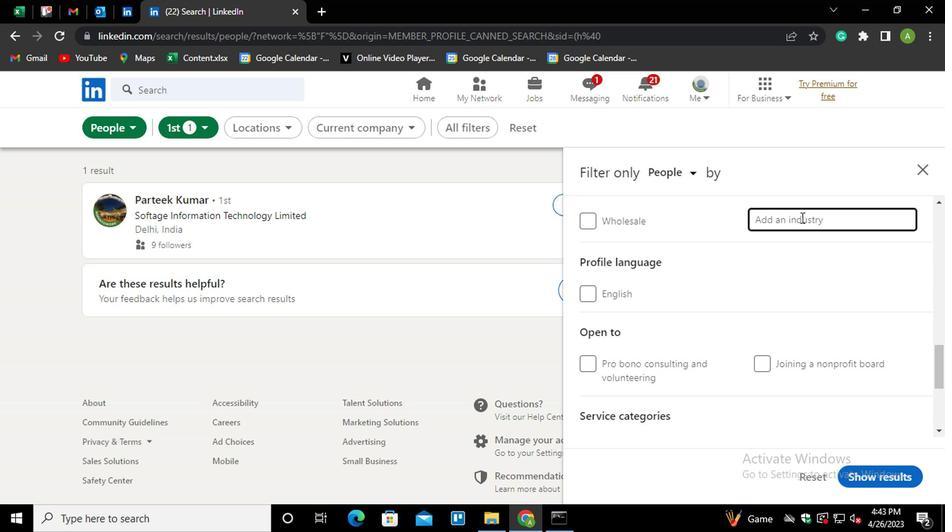 
Action: Key pressed <Key.shift>GLASS<Key.down><Key.enter>
Screenshot: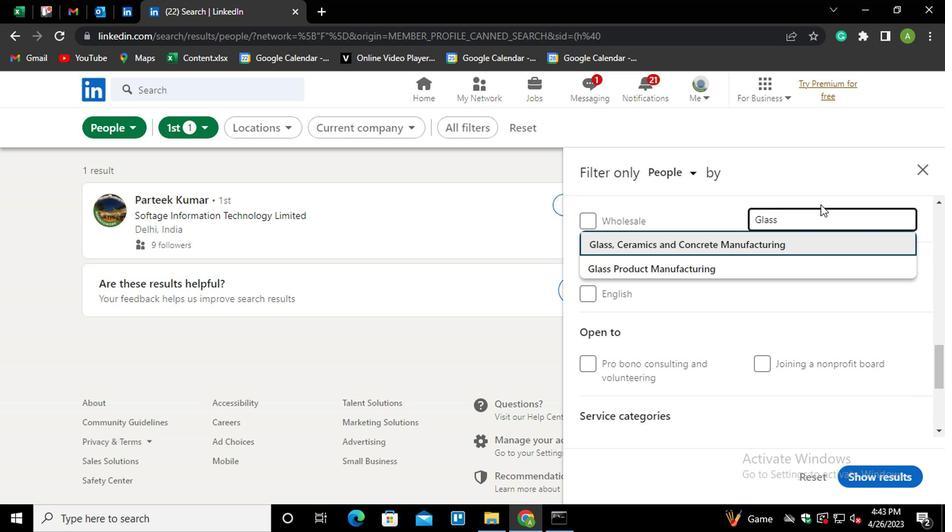 
Action: Mouse moved to (804, 286)
Screenshot: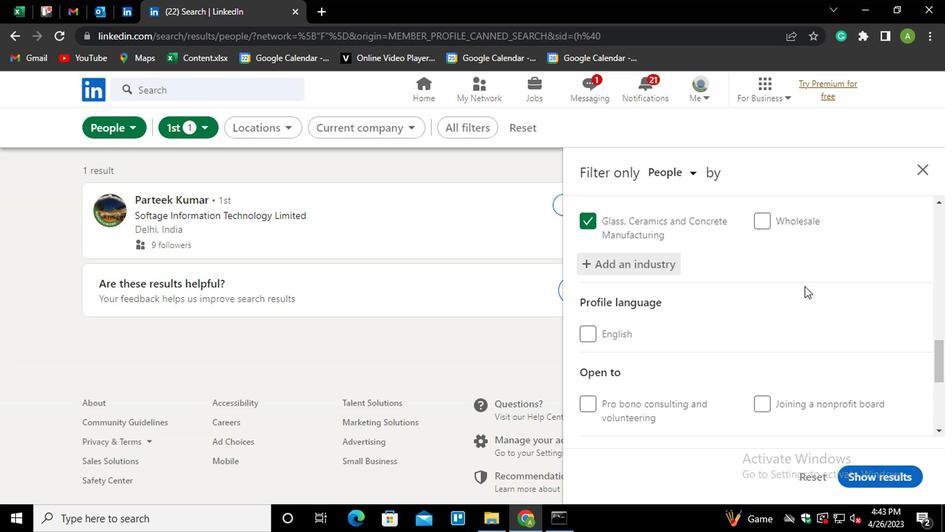 
Action: Mouse scrolled (804, 285) with delta (0, 0)
Screenshot: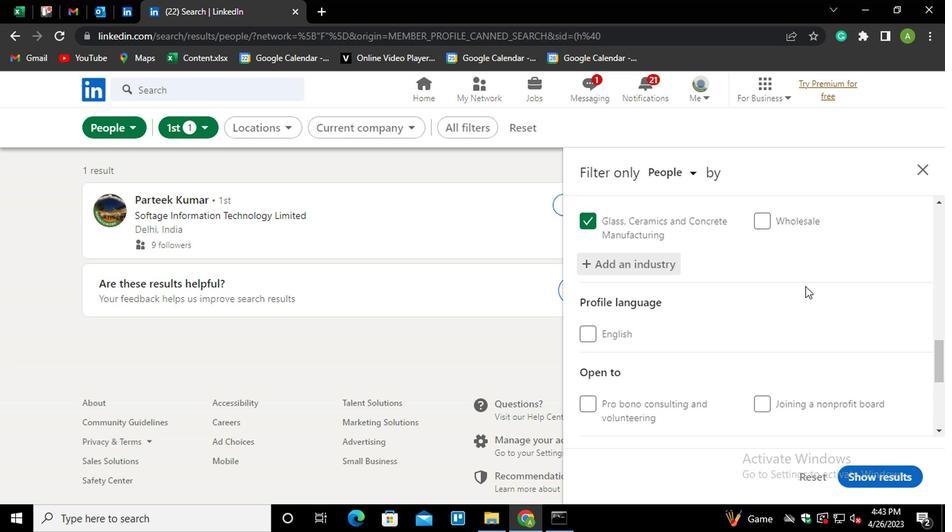 
Action: Mouse moved to (715, 299)
Screenshot: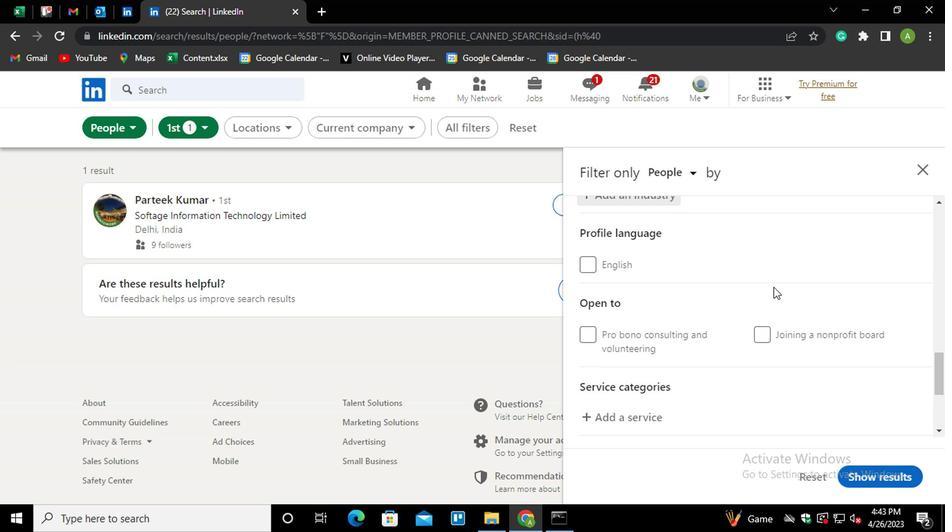 
Action: Mouse scrolled (715, 299) with delta (0, 0)
Screenshot: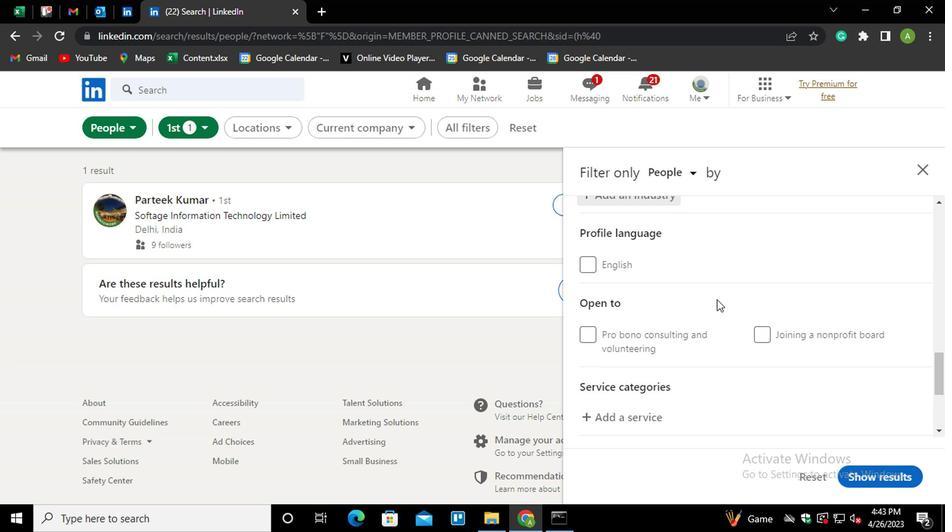 
Action: Mouse moved to (634, 346)
Screenshot: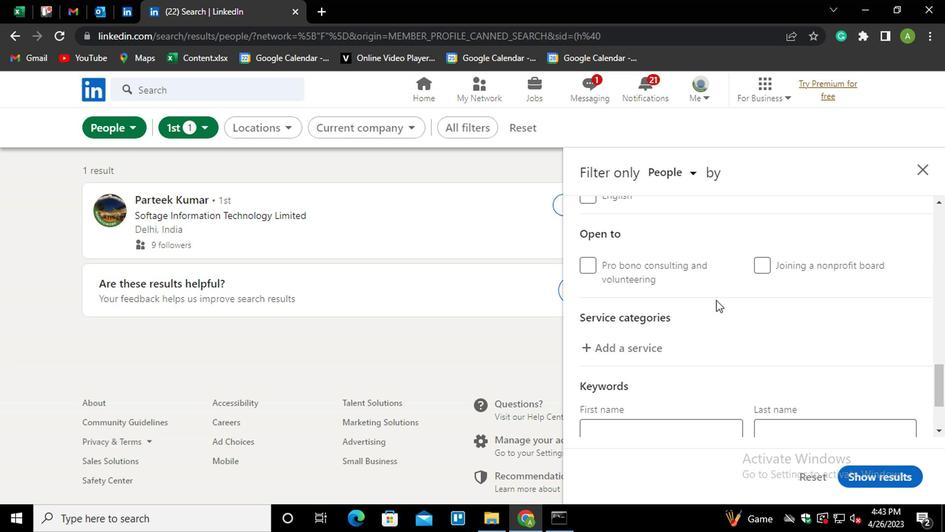 
Action: Mouse pressed left at (634, 346)
Screenshot: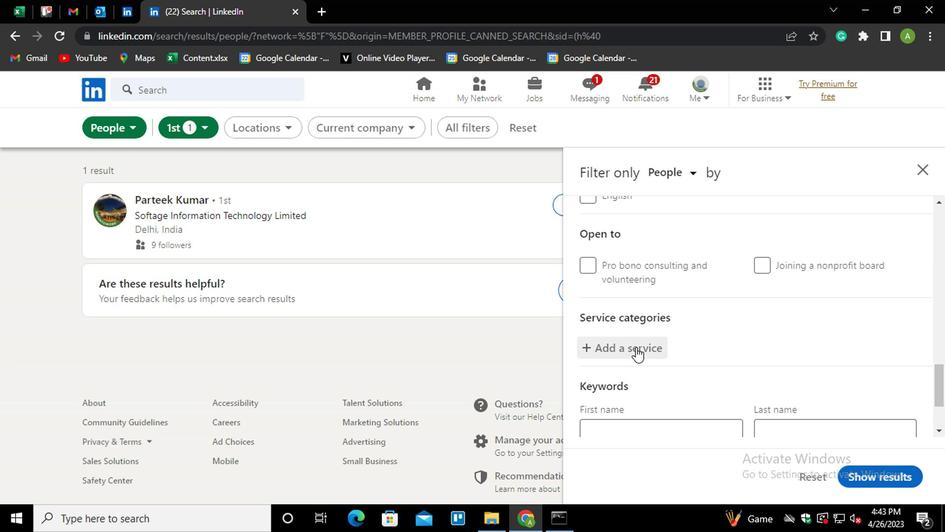 
Action: Key pressed <Key.shift>TYPING<Key.down><Key.enter>
Screenshot: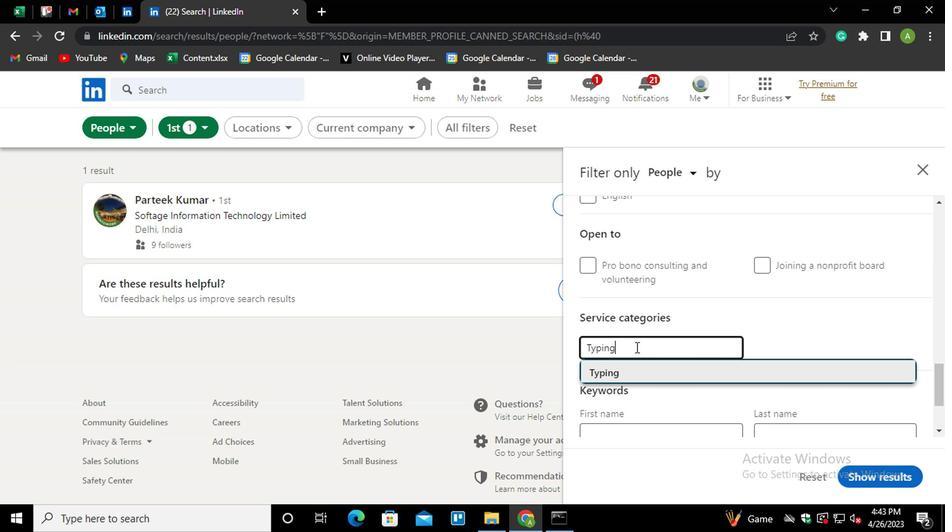 
Action: Mouse moved to (634, 346)
Screenshot: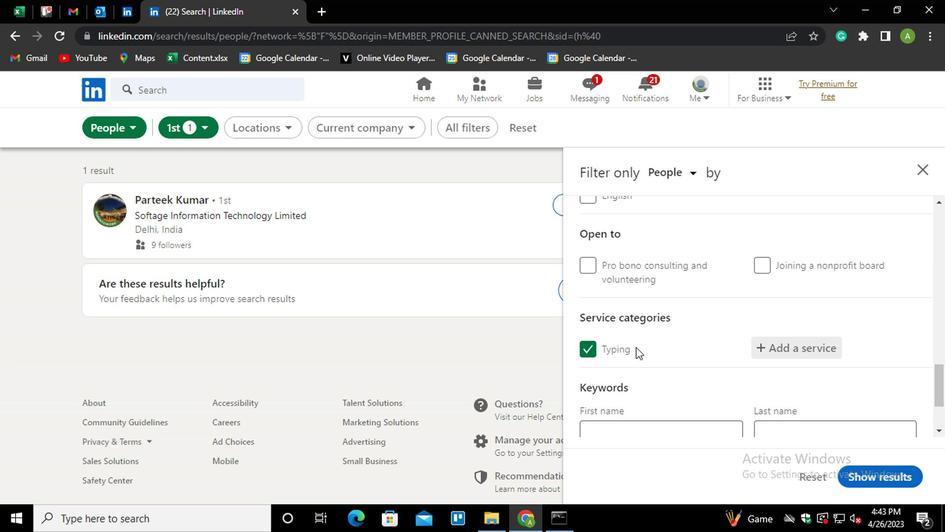 
Action: Mouse scrolled (634, 346) with delta (0, 0)
Screenshot: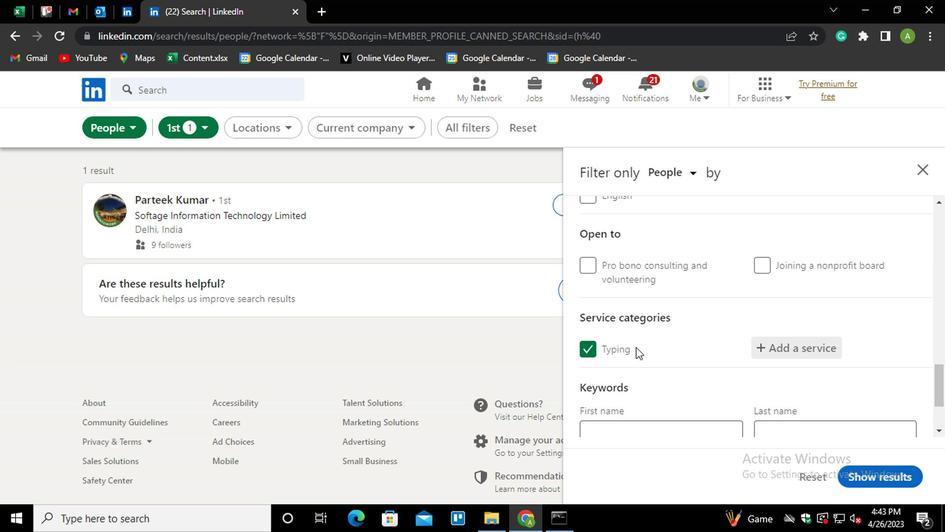 
Action: Mouse scrolled (634, 346) with delta (0, 0)
Screenshot: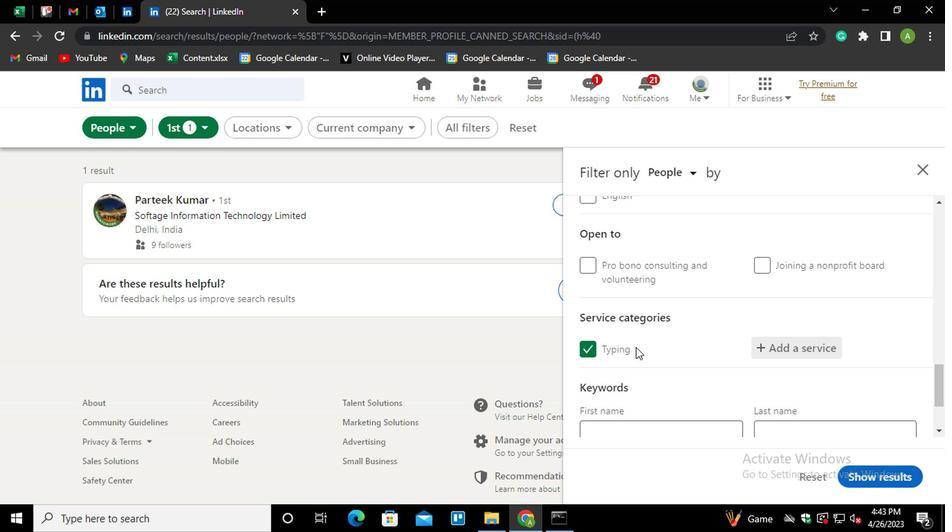 
Action: Mouse scrolled (634, 346) with delta (0, 0)
Screenshot: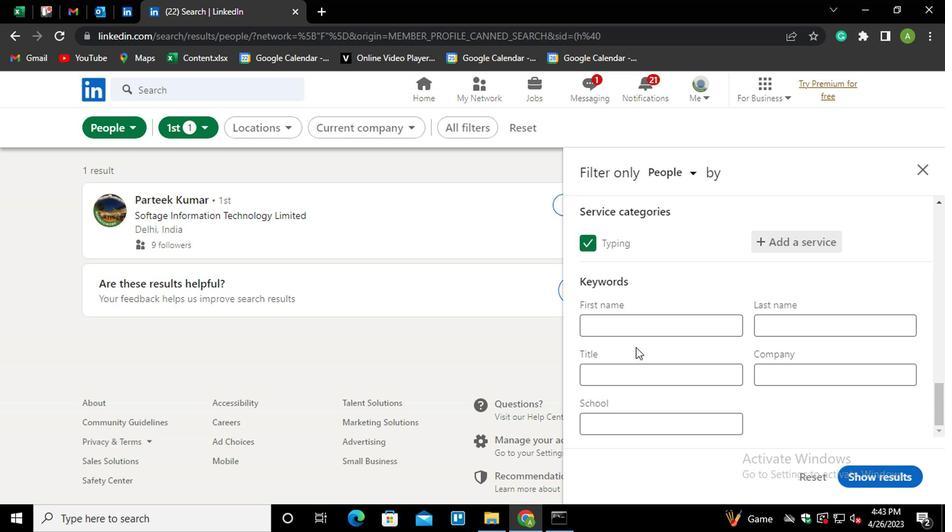 
Action: Mouse scrolled (634, 346) with delta (0, 0)
Screenshot: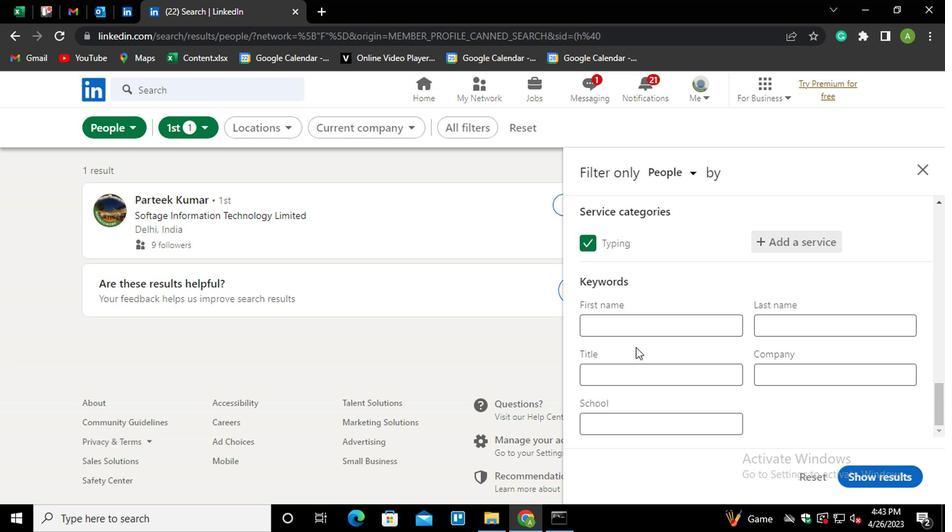 
Action: Mouse moved to (634, 367)
Screenshot: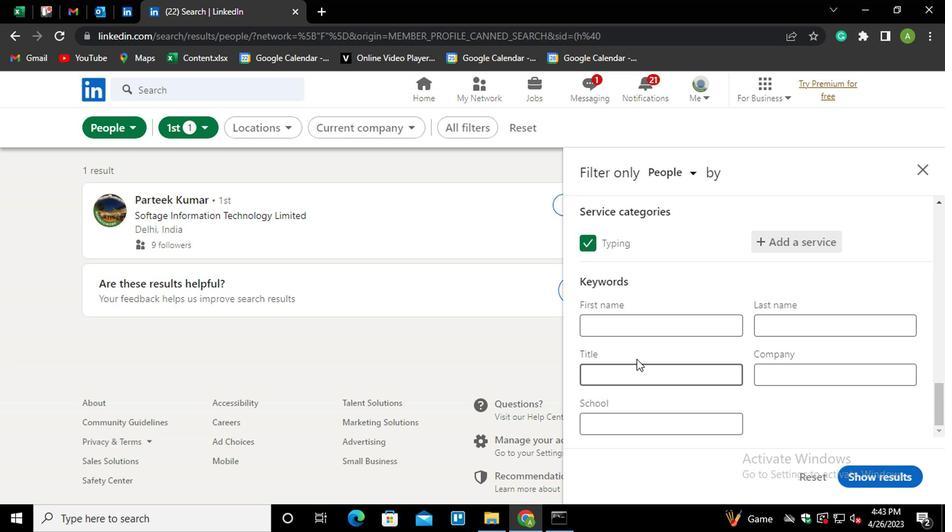 
Action: Mouse pressed left at (634, 367)
Screenshot: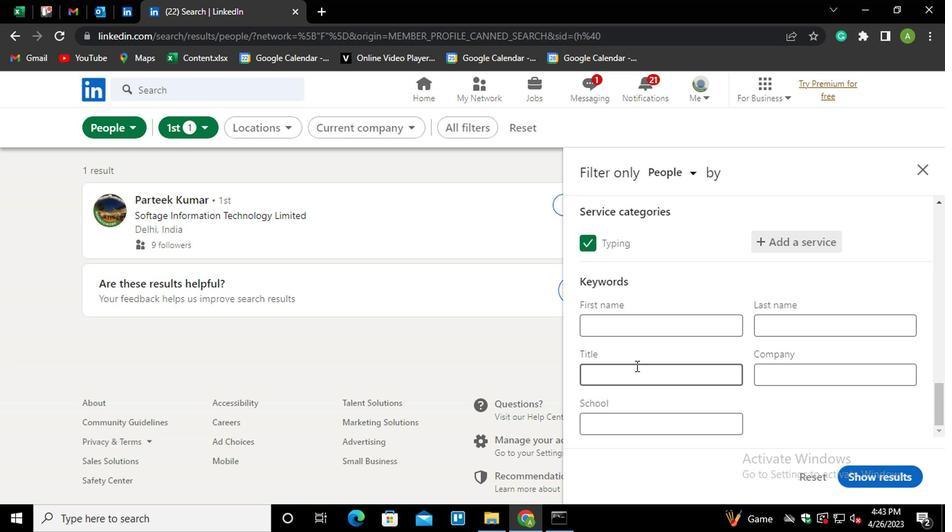 
Action: Key pressed <Key.shift>CHIEF<Key.space><Key.shift>ENGINEER
Screenshot: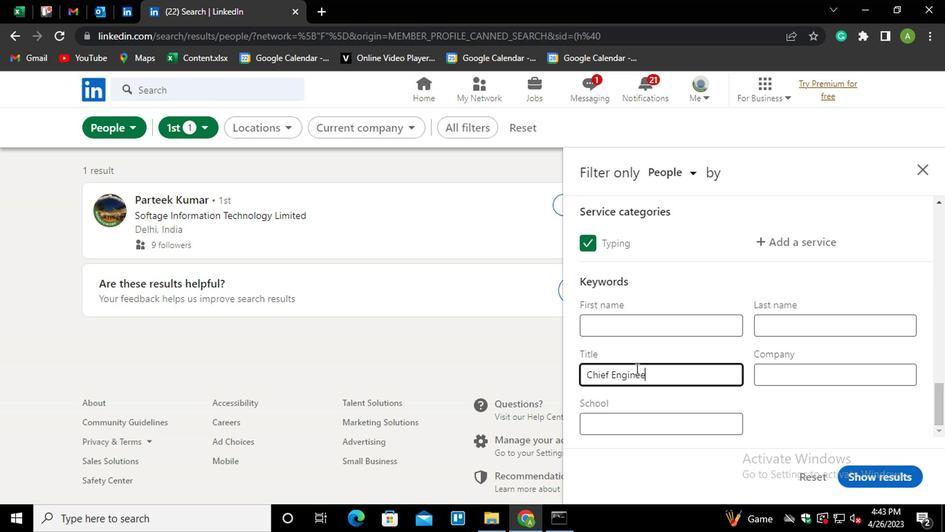 
Action: Mouse moved to (840, 401)
Screenshot: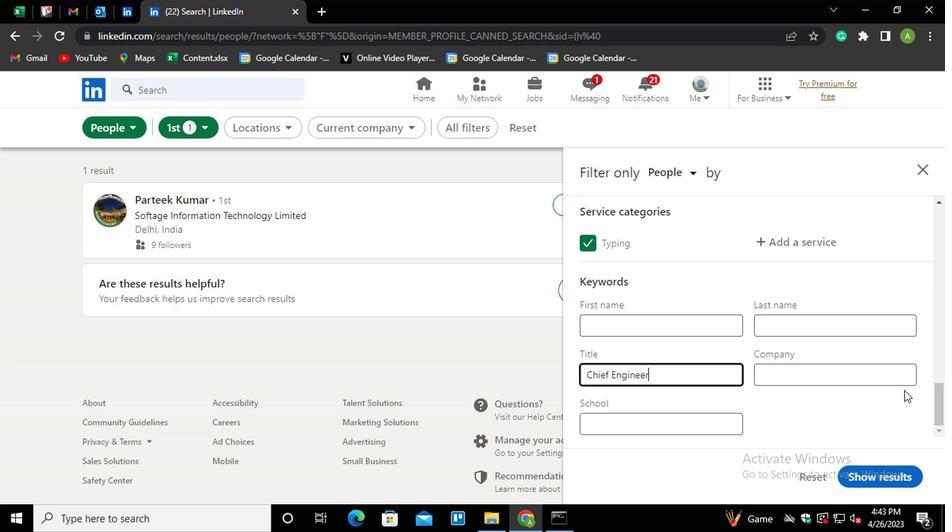 
Action: Mouse pressed left at (840, 401)
Screenshot: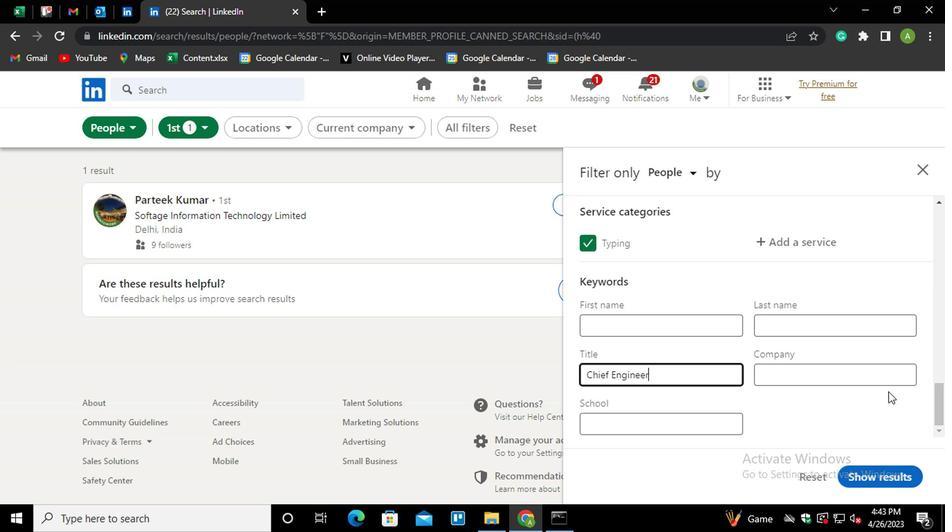 
Action: Mouse moved to (881, 468)
Screenshot: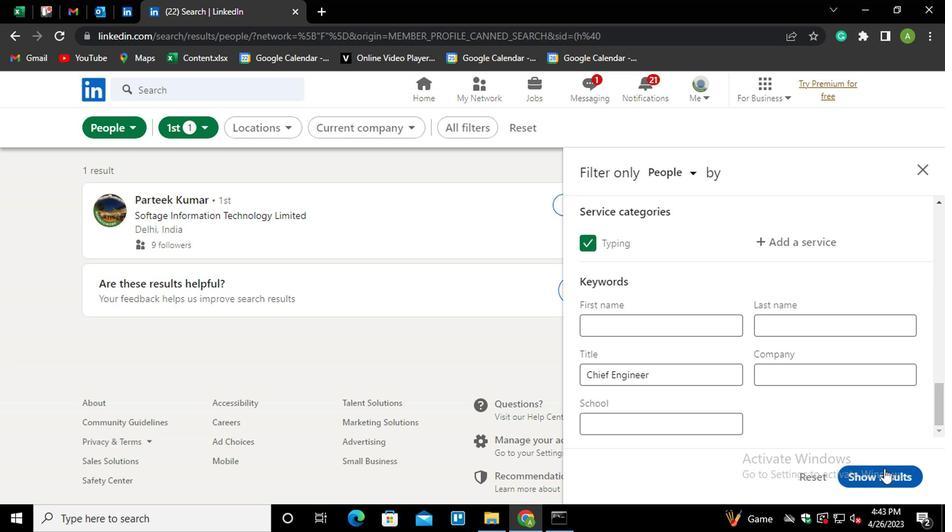 
Action: Mouse pressed left at (881, 468)
Screenshot: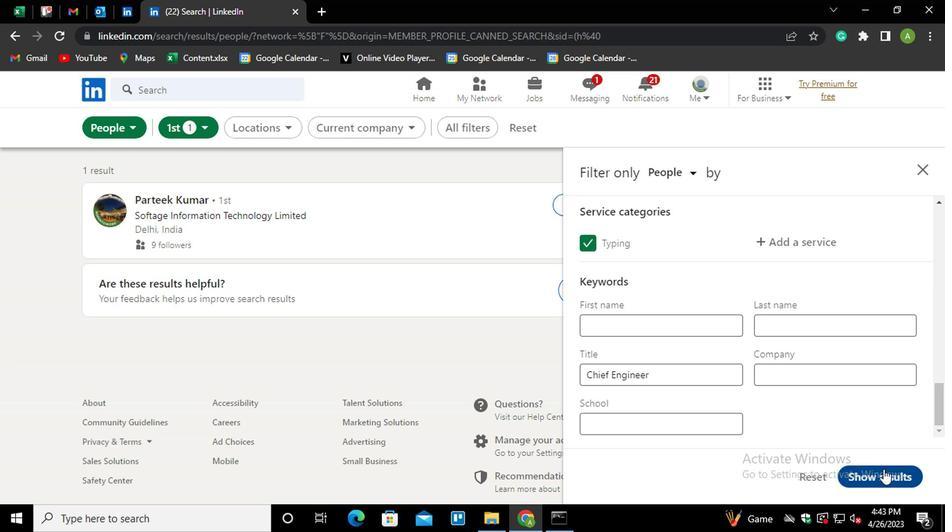 
Action: Mouse moved to (877, 434)
Screenshot: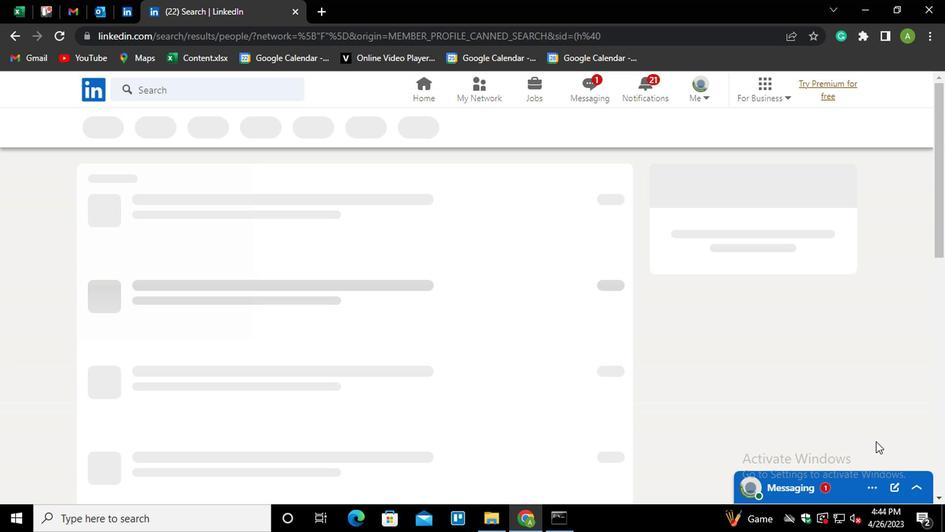 
